 Task: Open Card Card0000000331 in Board Board0000000083 in Workspace WS0000000028 in Trello. Add Member carxxstreet791@gmail.com to Card Card0000000331 in Board Board0000000083 in Workspace WS0000000028 in Trello. Add Orange Label titled Label0000000331 to Card Card0000000331 in Board Board0000000083 in Workspace WS0000000028 in Trello. Add Checklist CL0000000331 to Card Card0000000331 in Board Board0000000083 in Workspace WS0000000028 in Trello. Add Dates with Start Date as Oct 01 2023 and Due Date as Oct 31 2023 to Card Card0000000331 in Board Board0000000083 in Workspace WS0000000028 in Trello
Action: Mouse moved to (413, 497)
Screenshot: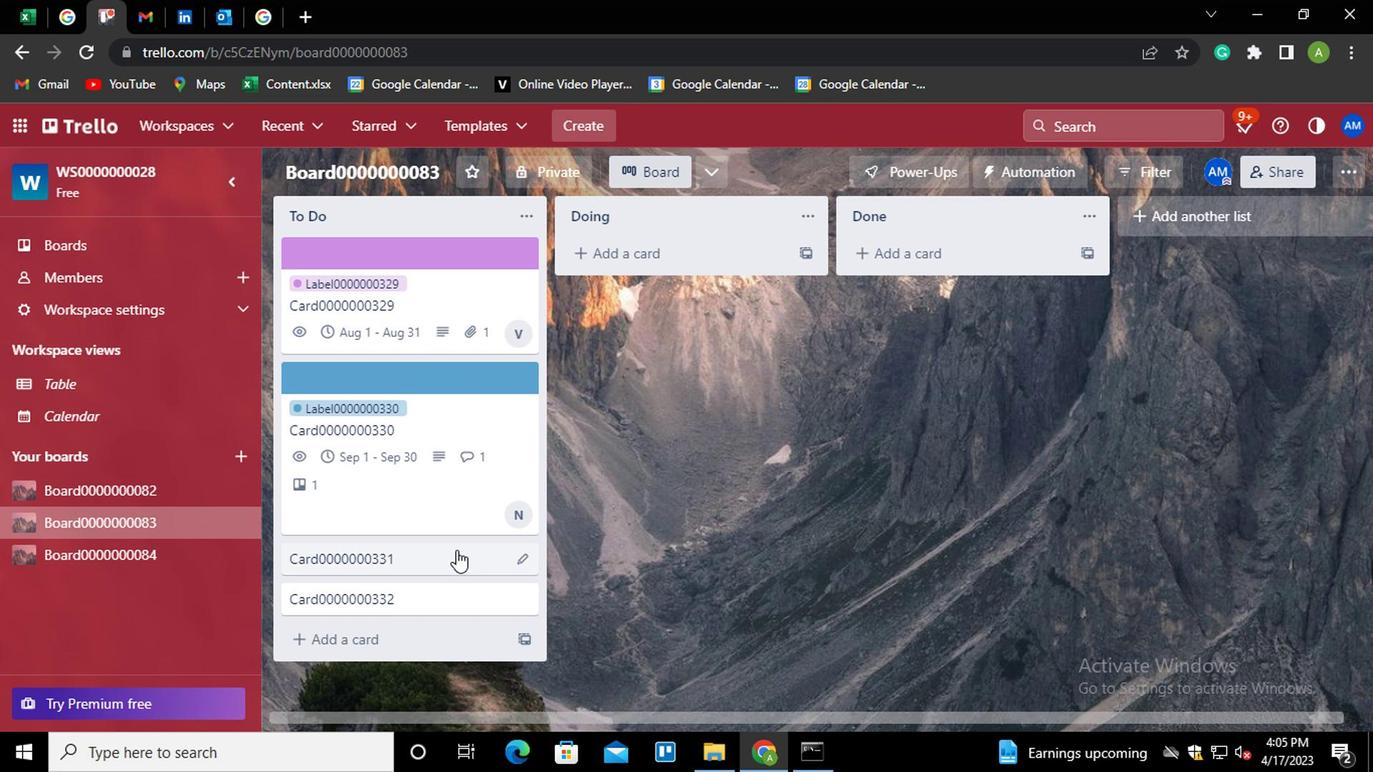 
Action: Mouse pressed left at (413, 497)
Screenshot: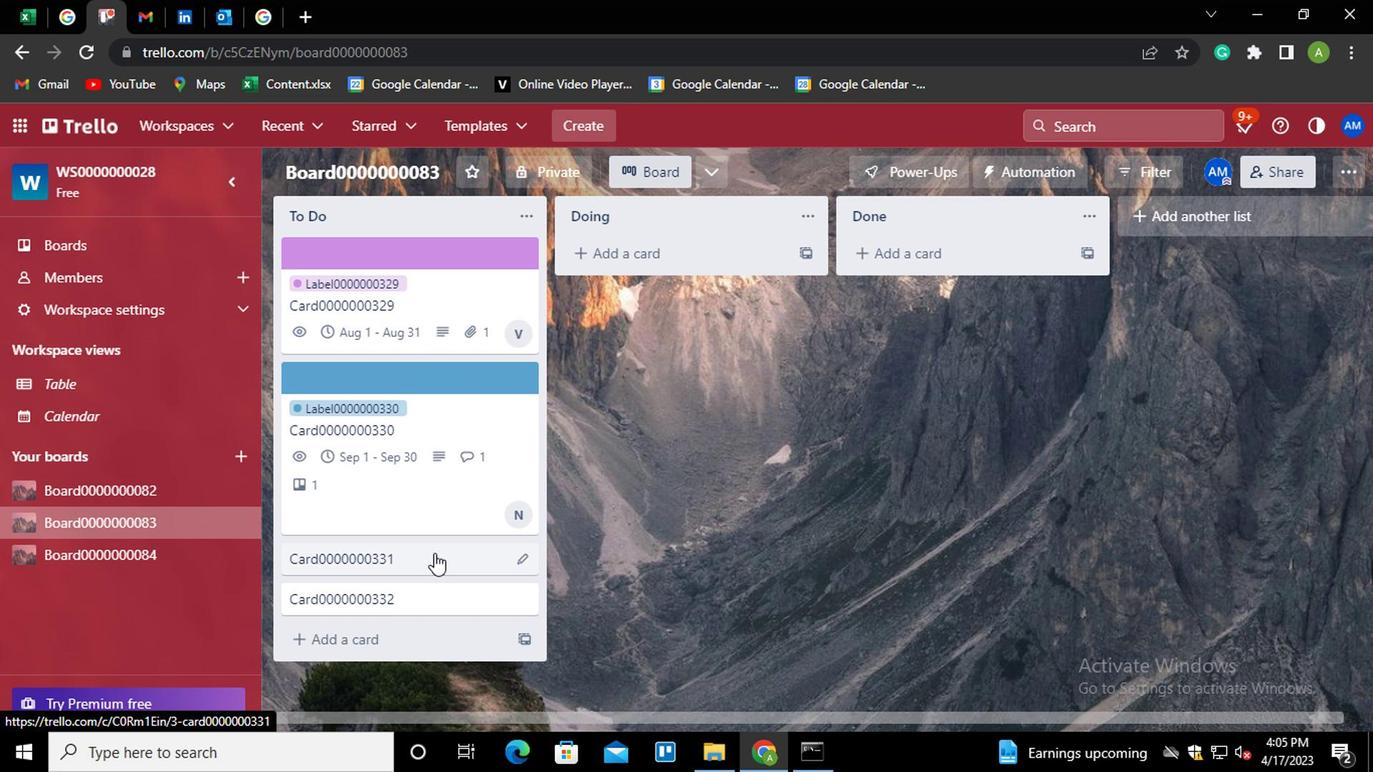 
Action: Mouse moved to (754, 309)
Screenshot: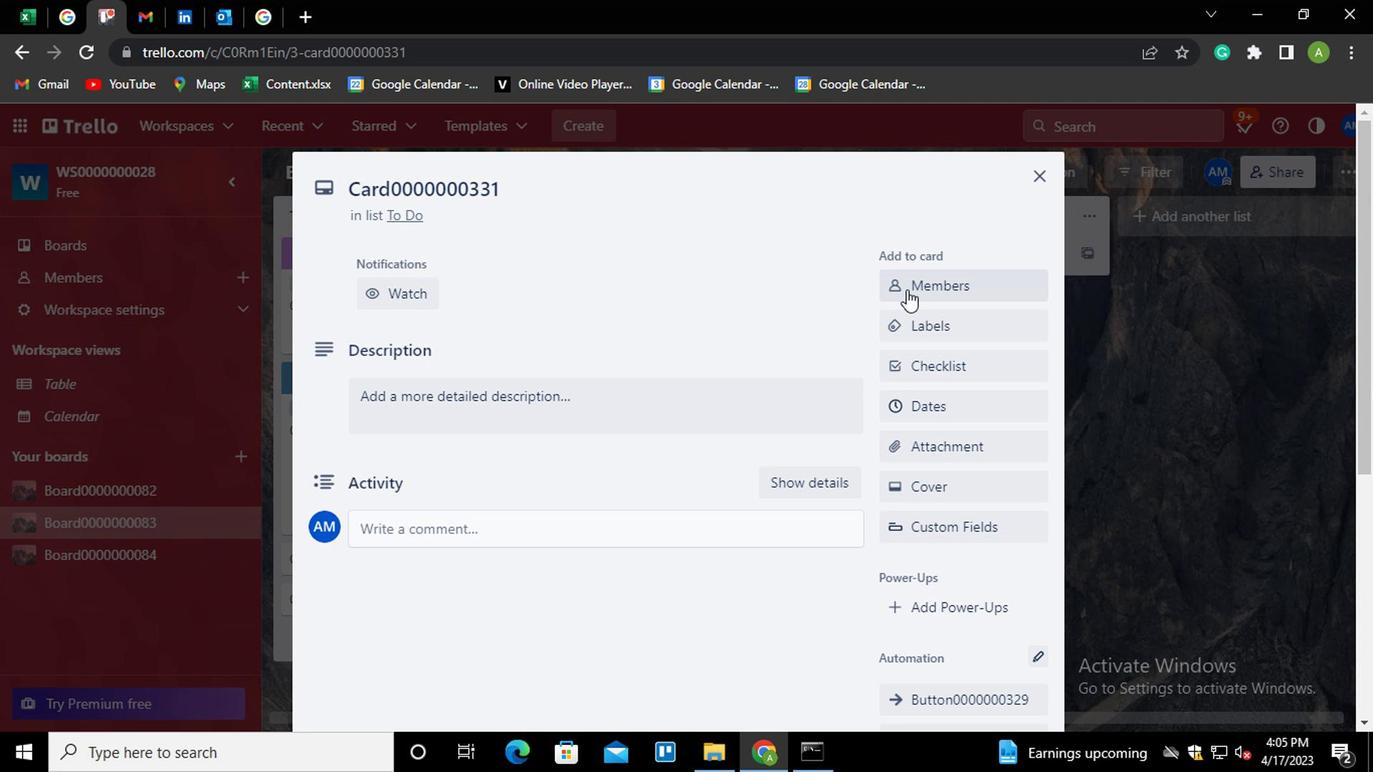 
Action: Mouse pressed left at (754, 309)
Screenshot: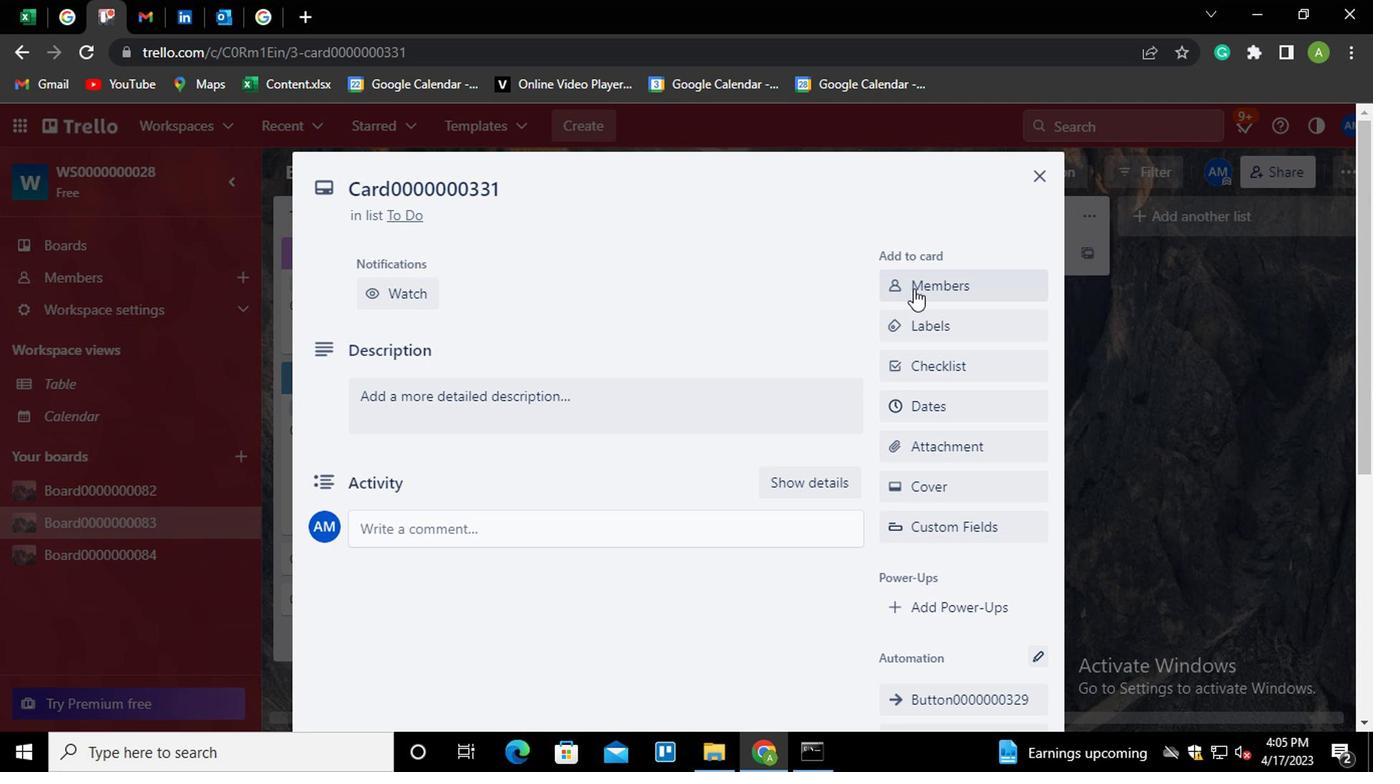 
Action: Mouse moved to (773, 367)
Screenshot: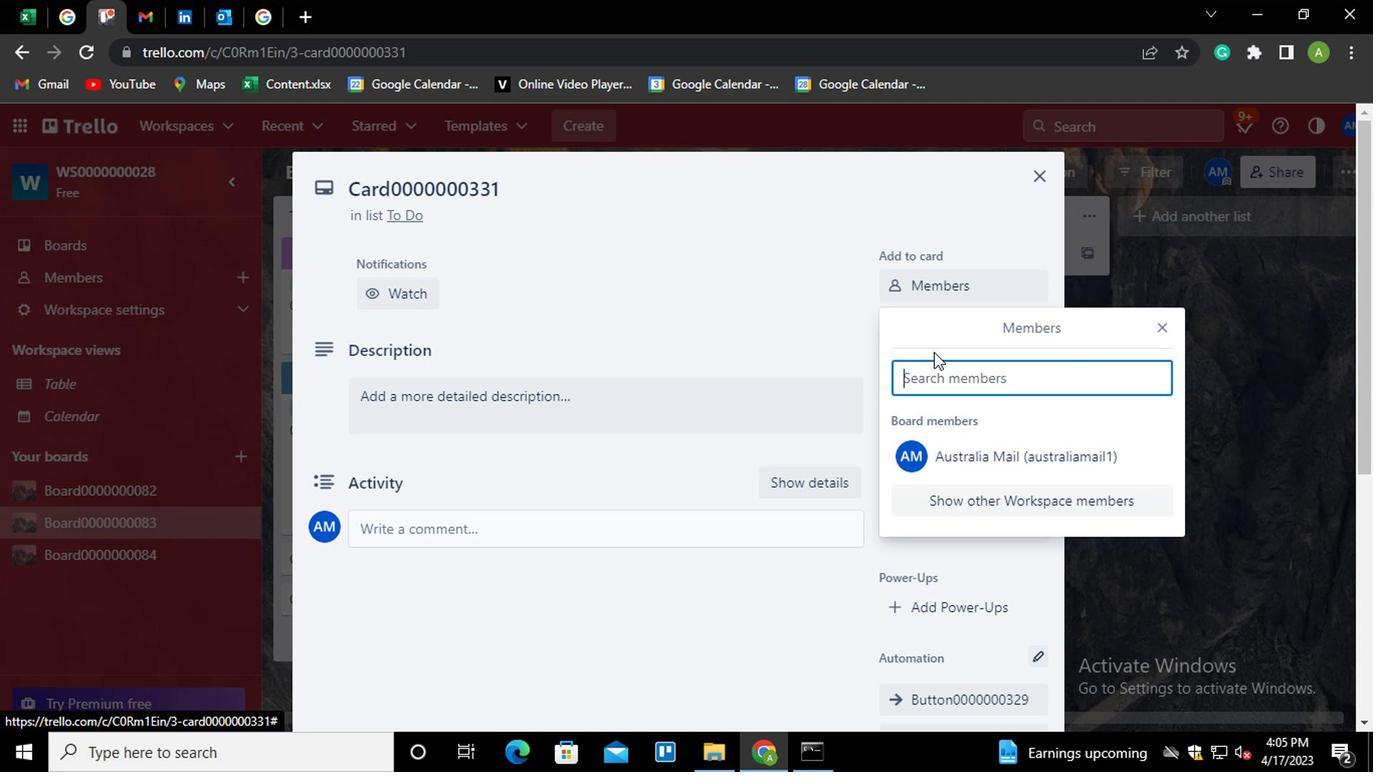 
Action: Mouse pressed left at (773, 367)
Screenshot: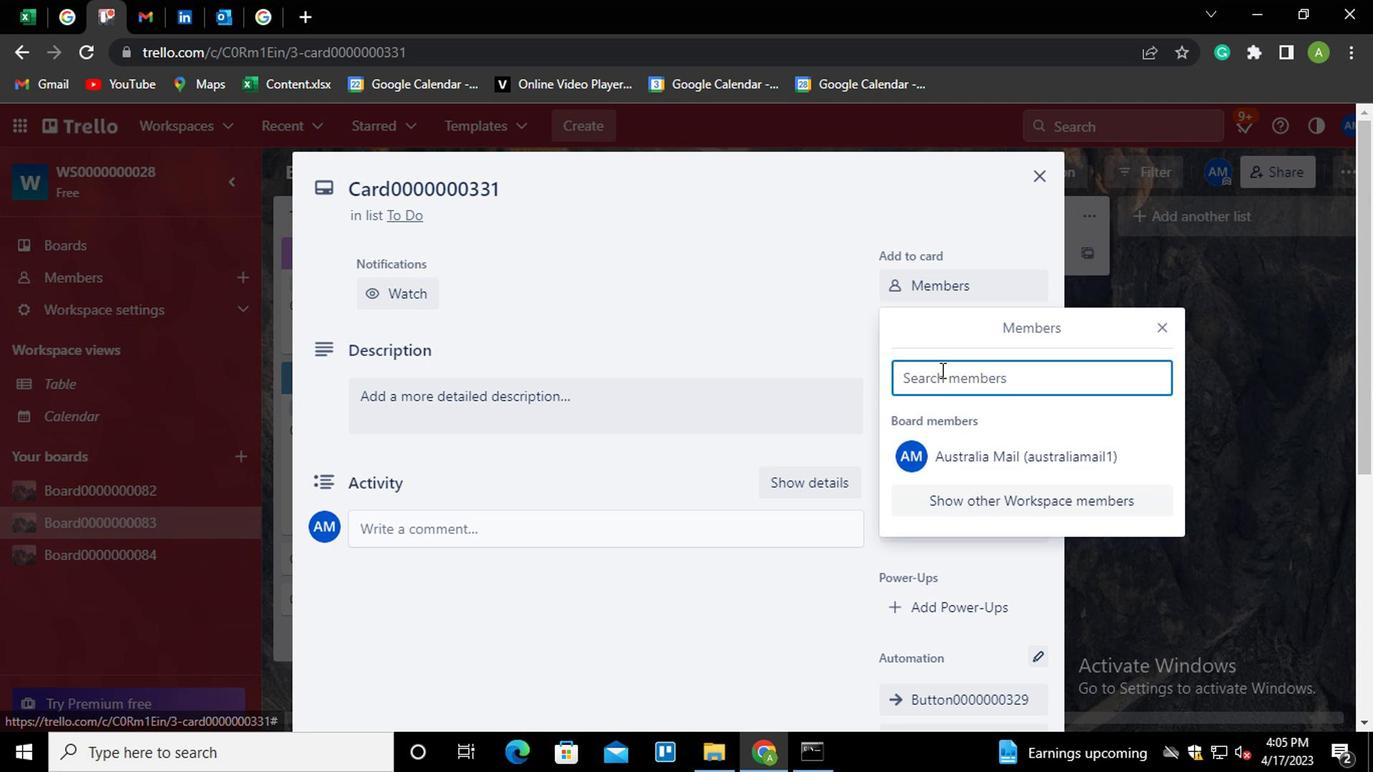 
Action: Key pressed cars<Key.backspace>xxstreet791<Key.shift><Key.shift><Key.shift>@GMAIL.COM
Screenshot: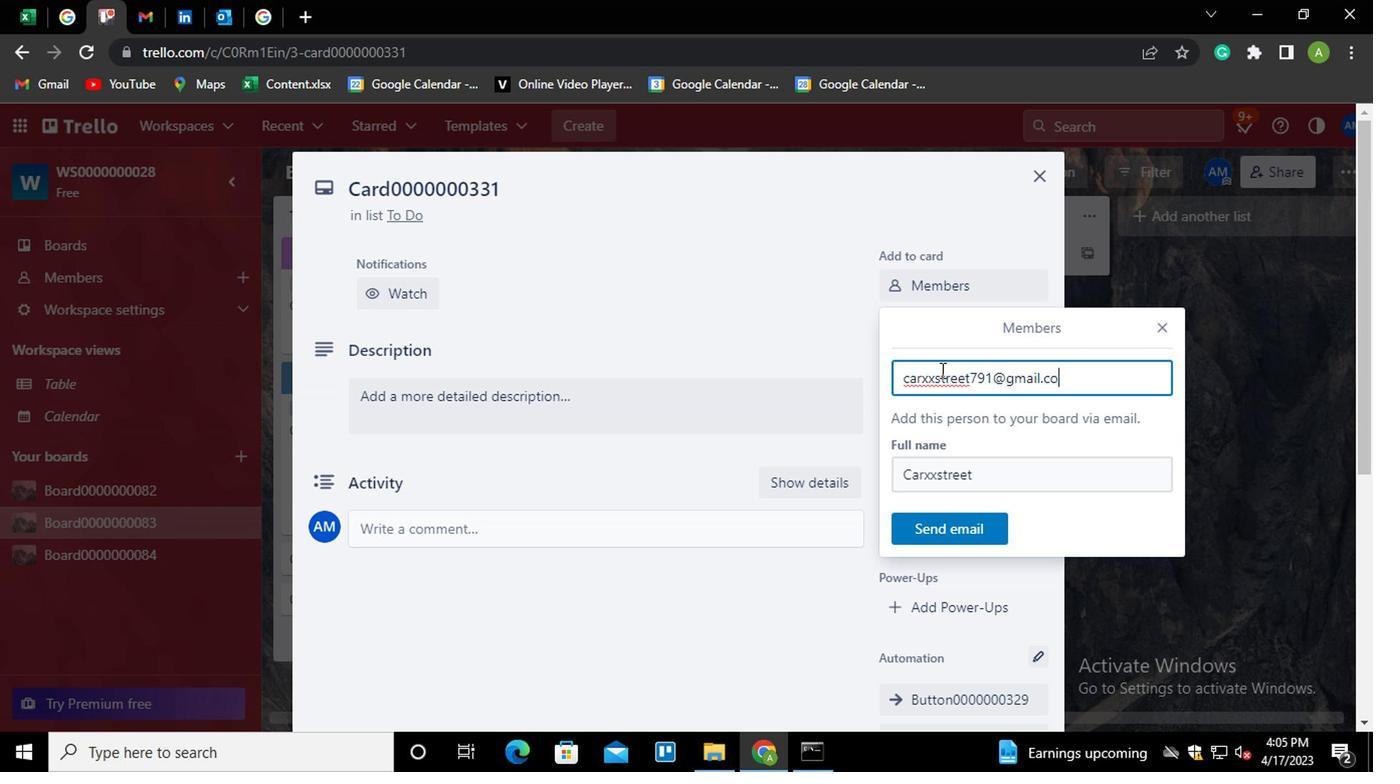 
Action: Mouse moved to (798, 479)
Screenshot: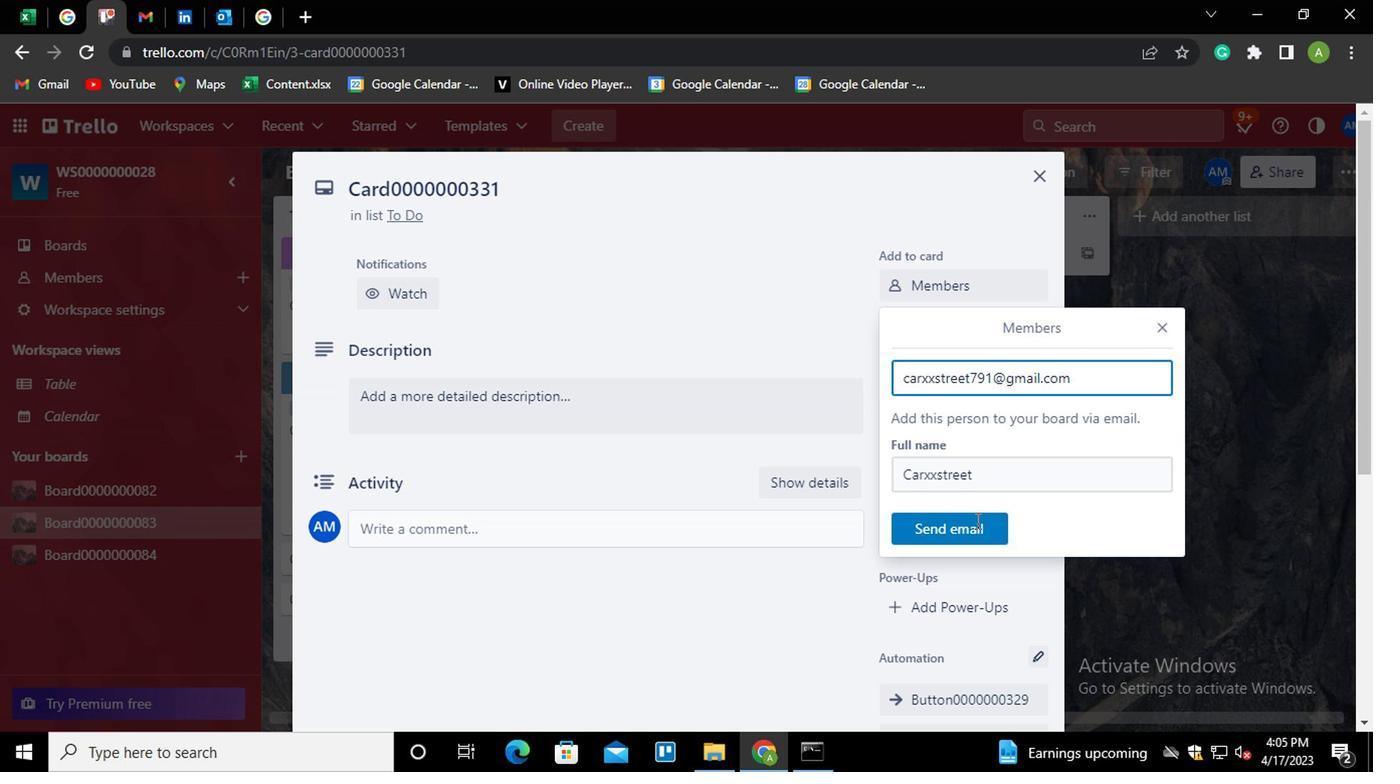 
Action: Mouse pressed left at (798, 479)
Screenshot: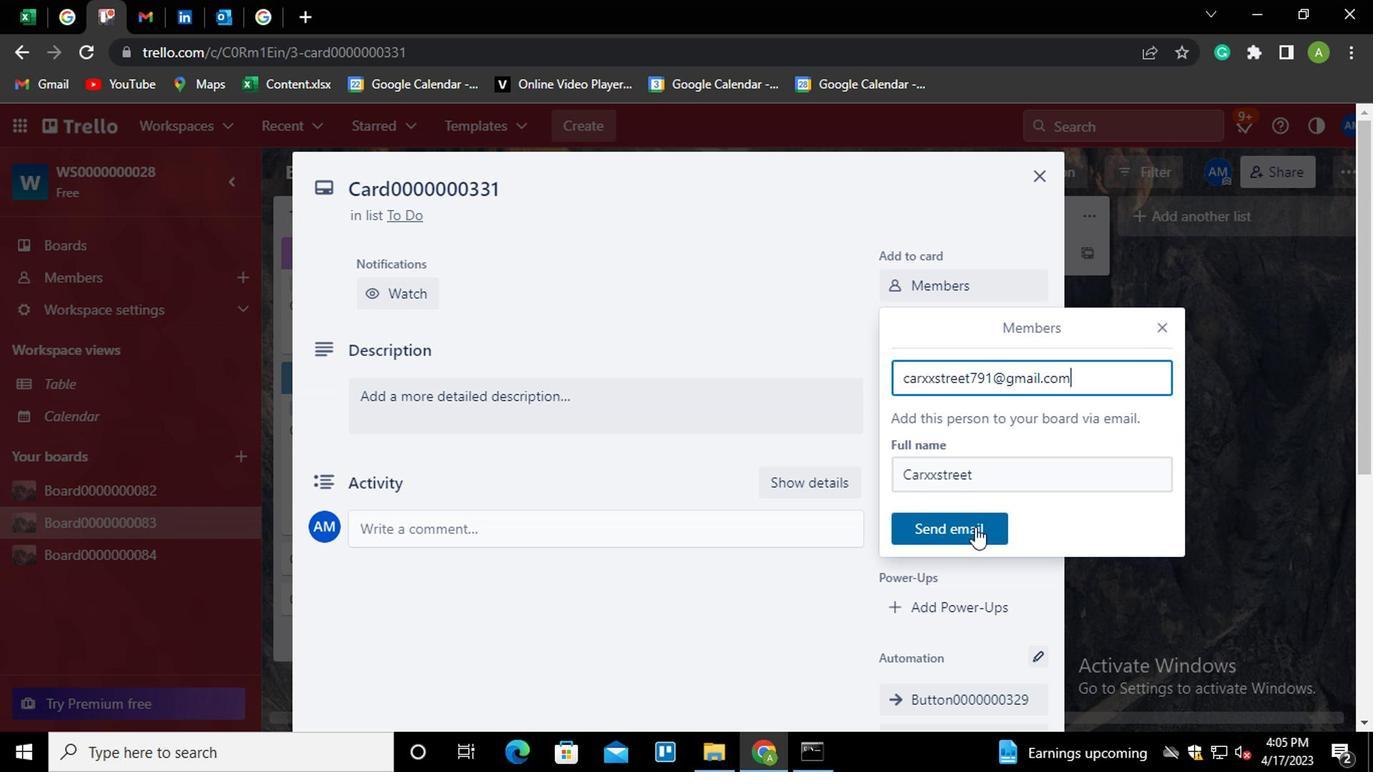 
Action: Mouse moved to (777, 334)
Screenshot: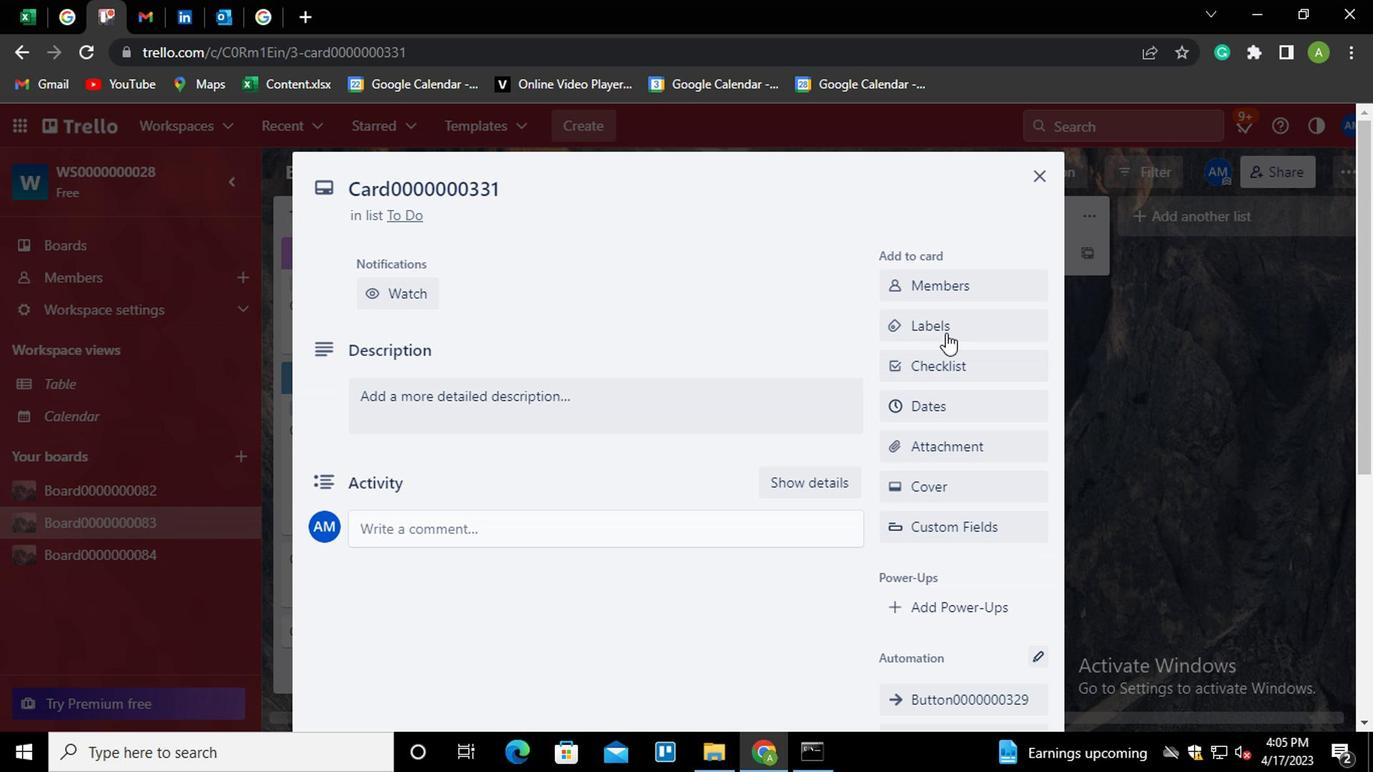 
Action: Mouse pressed left at (777, 334)
Screenshot: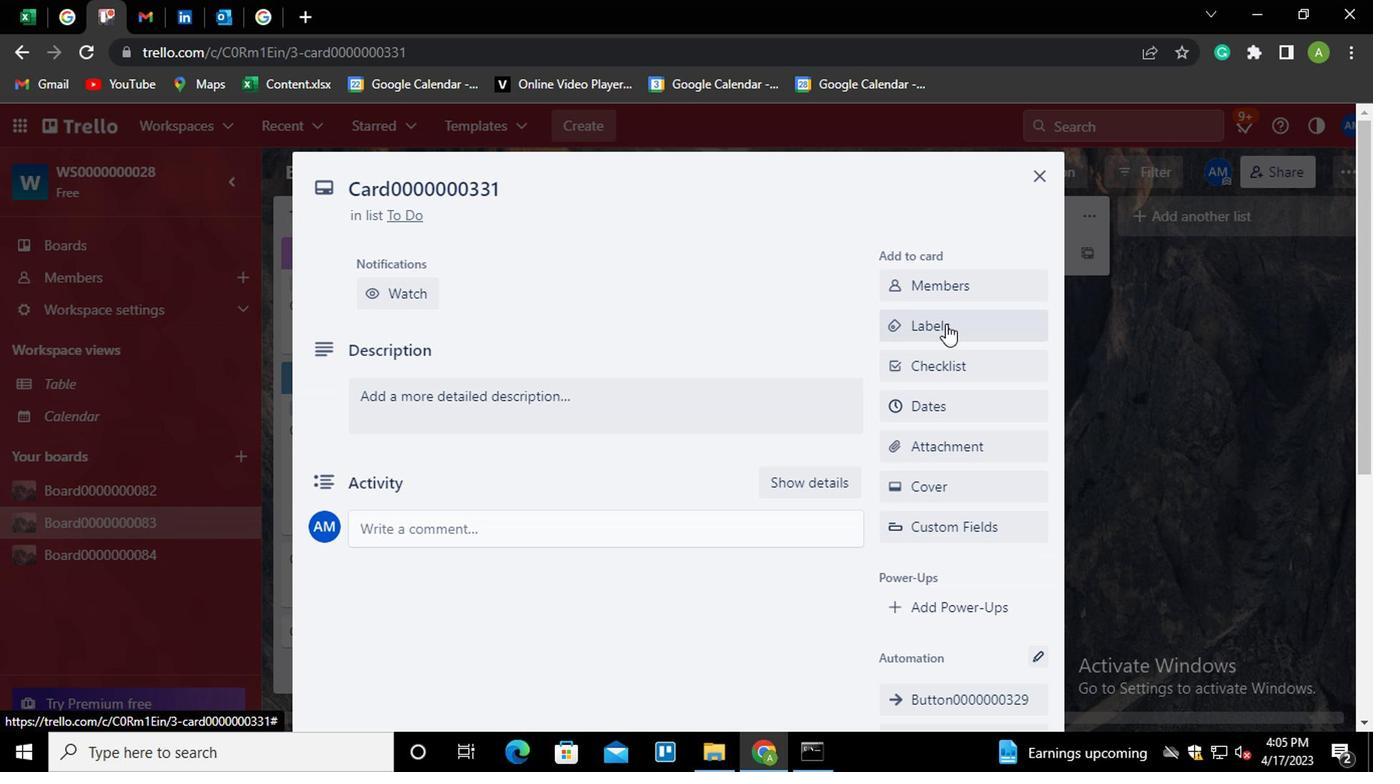 
Action: Mouse moved to (749, 359)
Screenshot: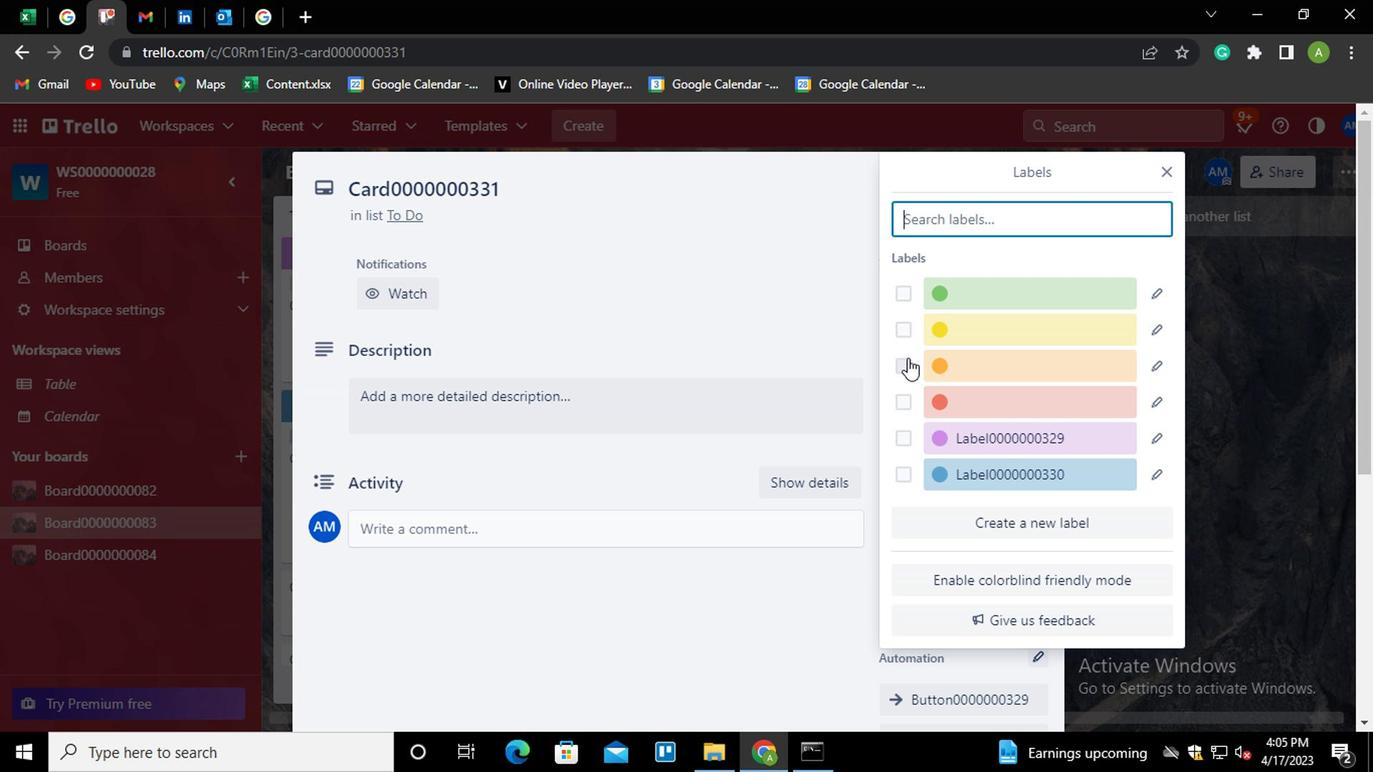 
Action: Mouse pressed left at (749, 359)
Screenshot: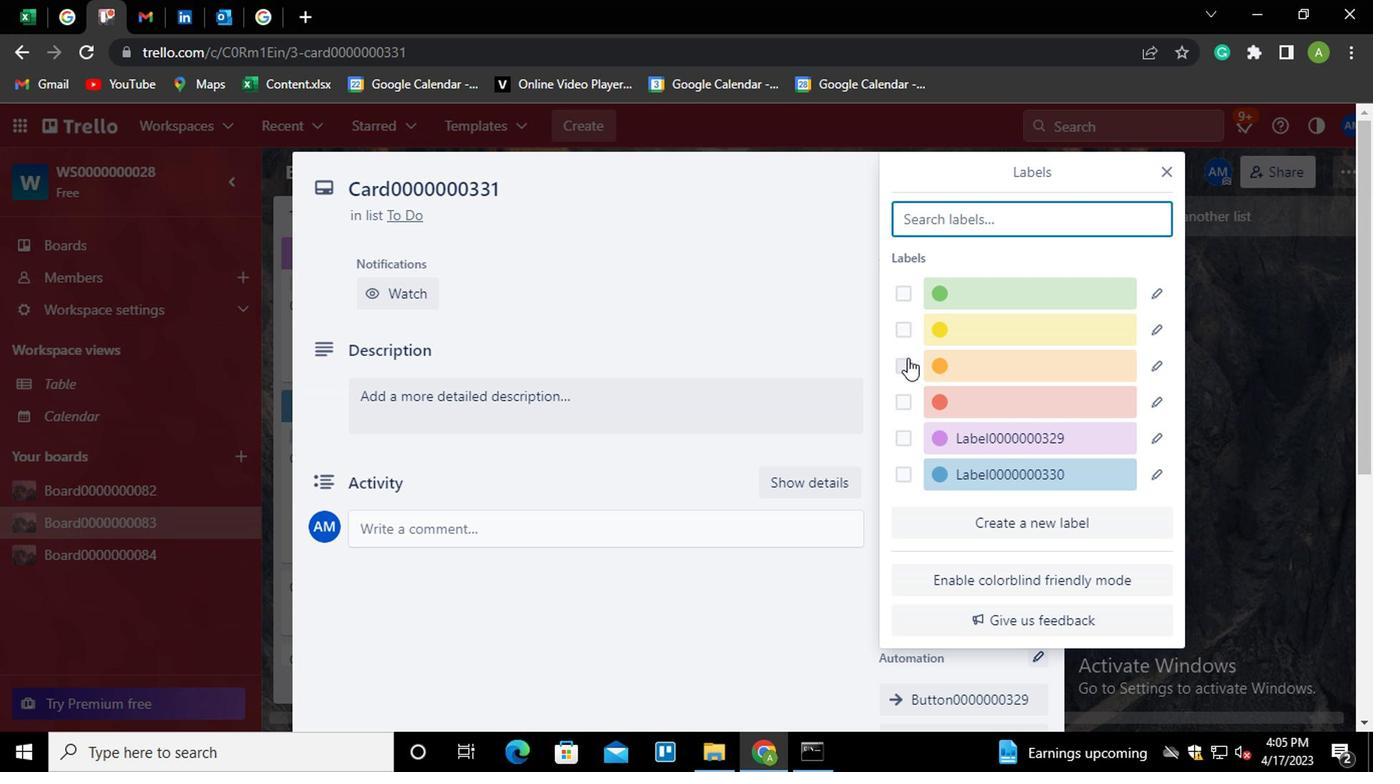 
Action: Mouse moved to (925, 364)
Screenshot: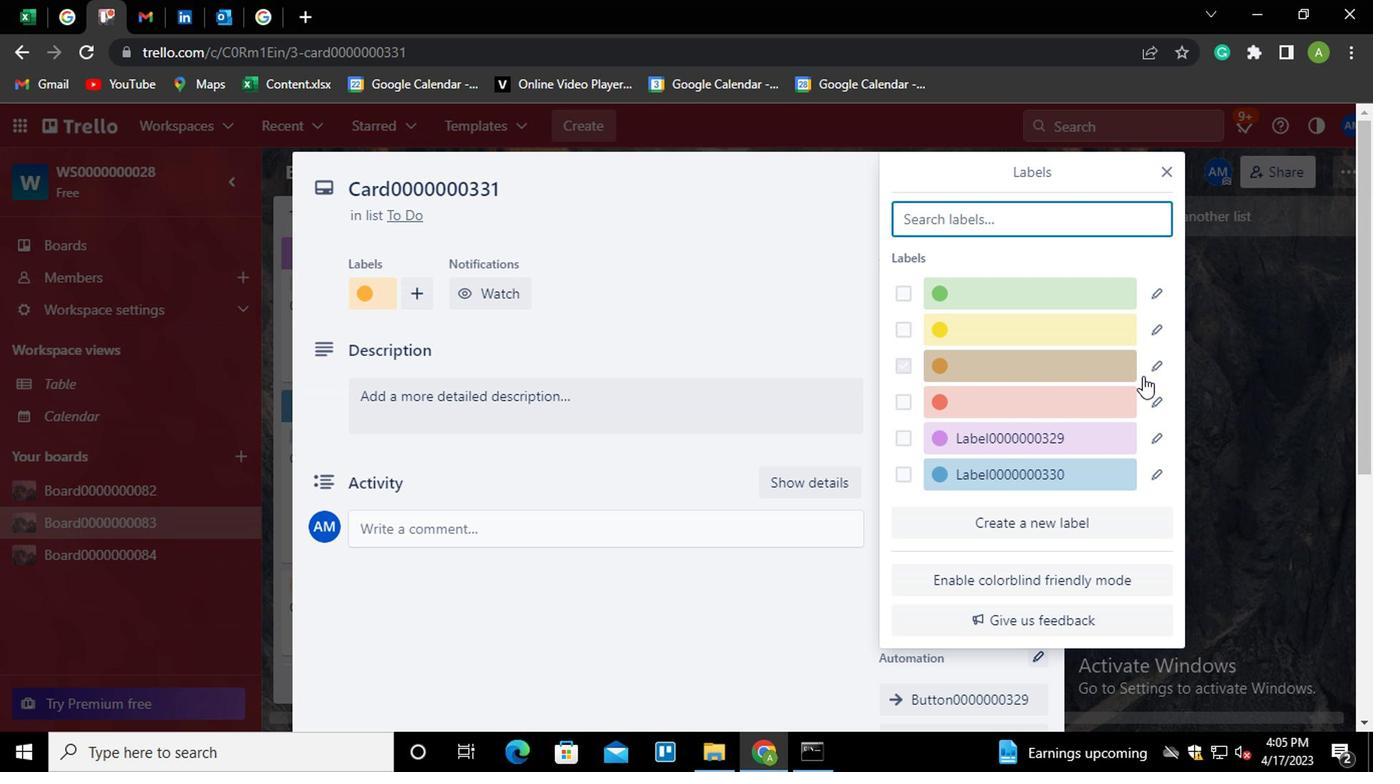 
Action: Mouse pressed left at (925, 364)
Screenshot: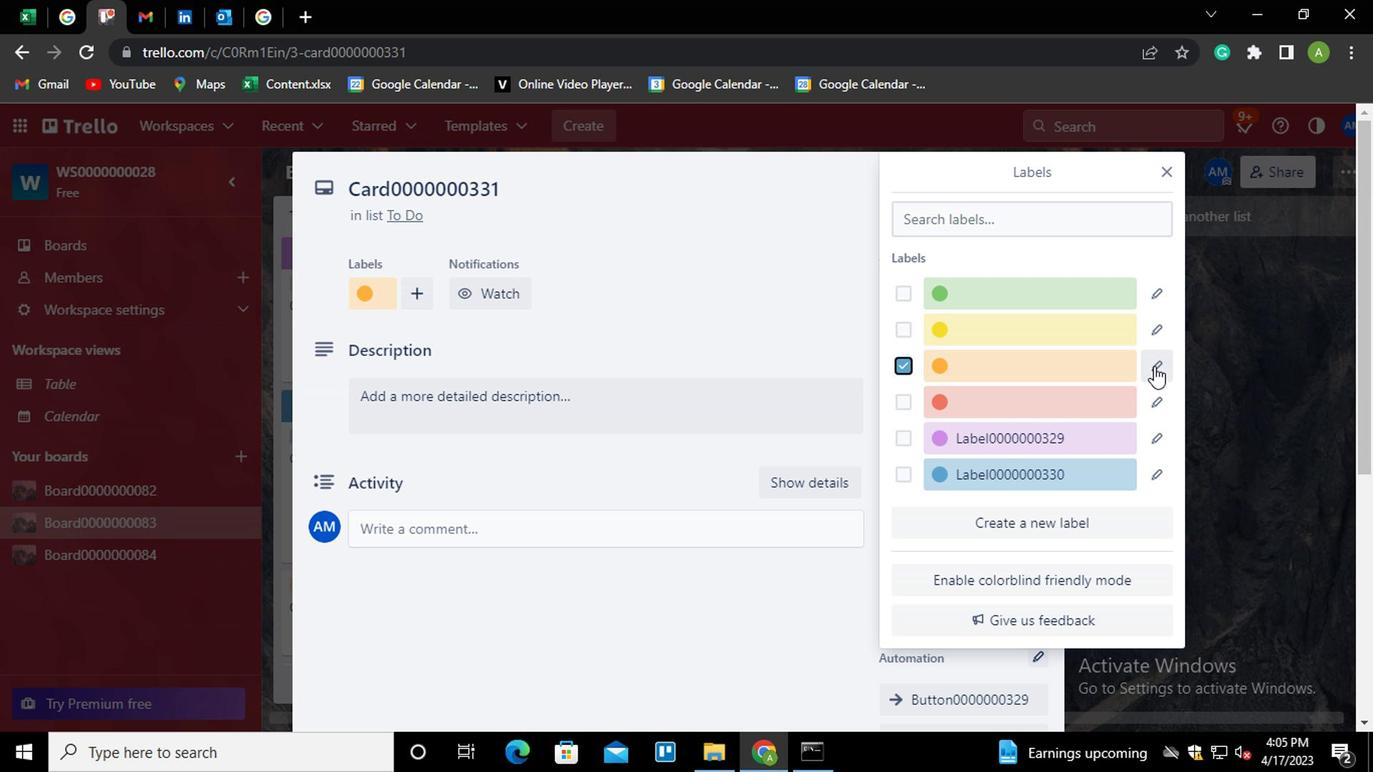 
Action: Mouse moved to (837, 359)
Screenshot: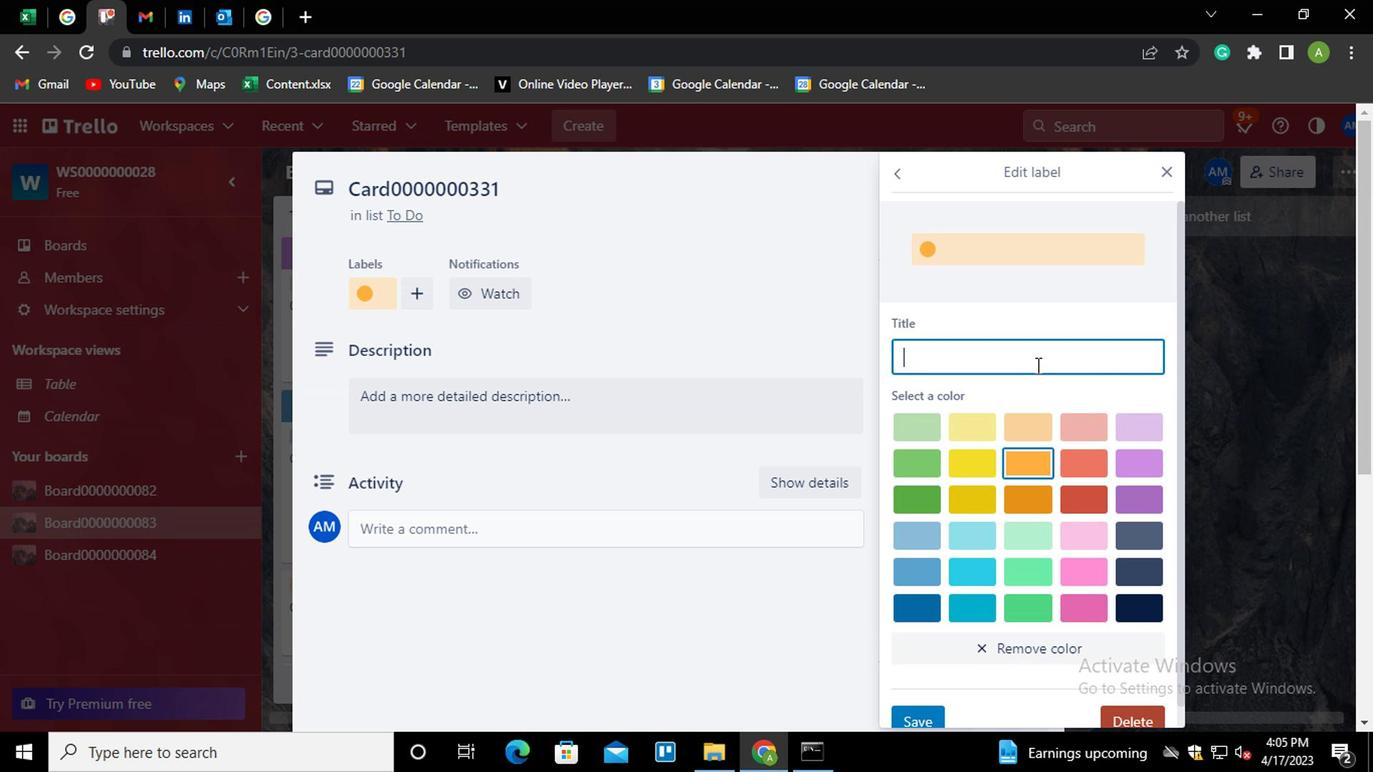 
Action: Mouse pressed left at (837, 359)
Screenshot: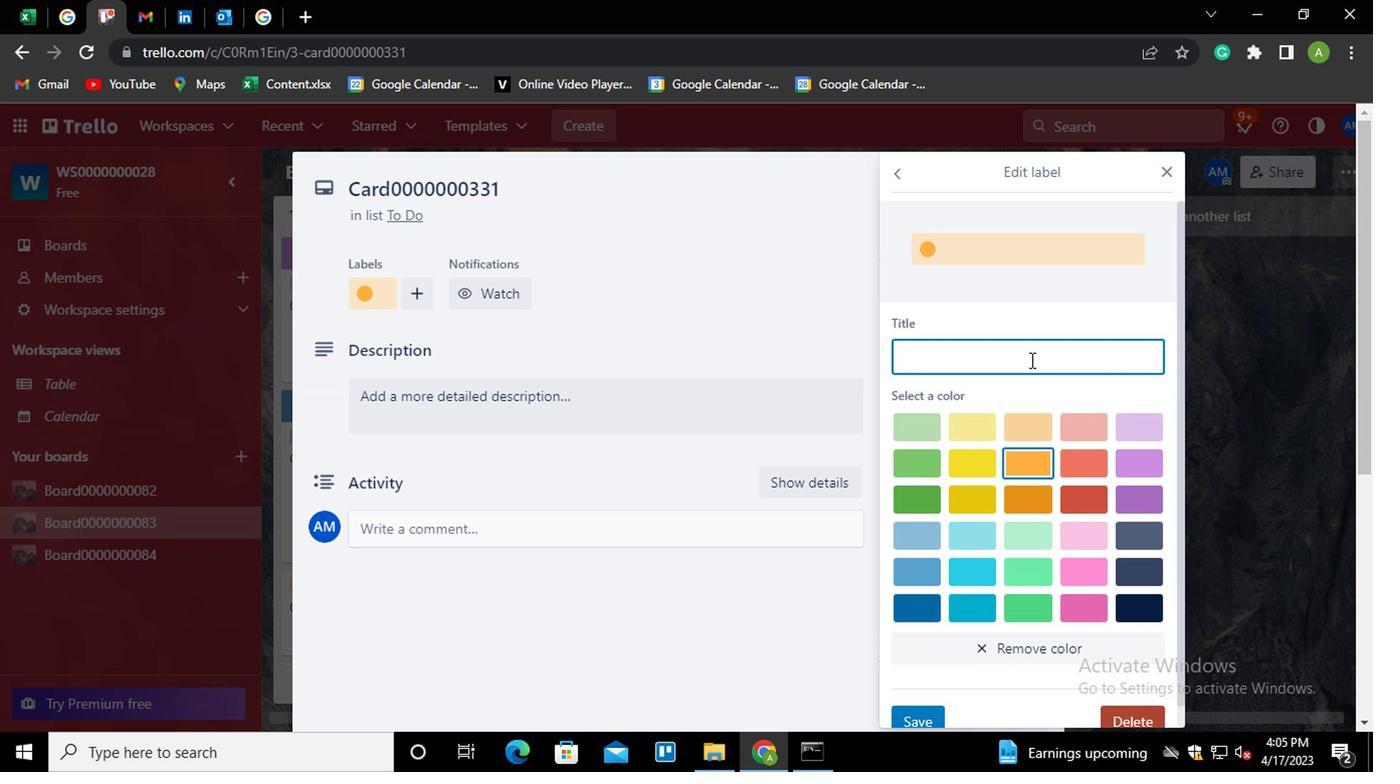 
Action: Key pressed <Key.shift>LABEL0000000331
Screenshot: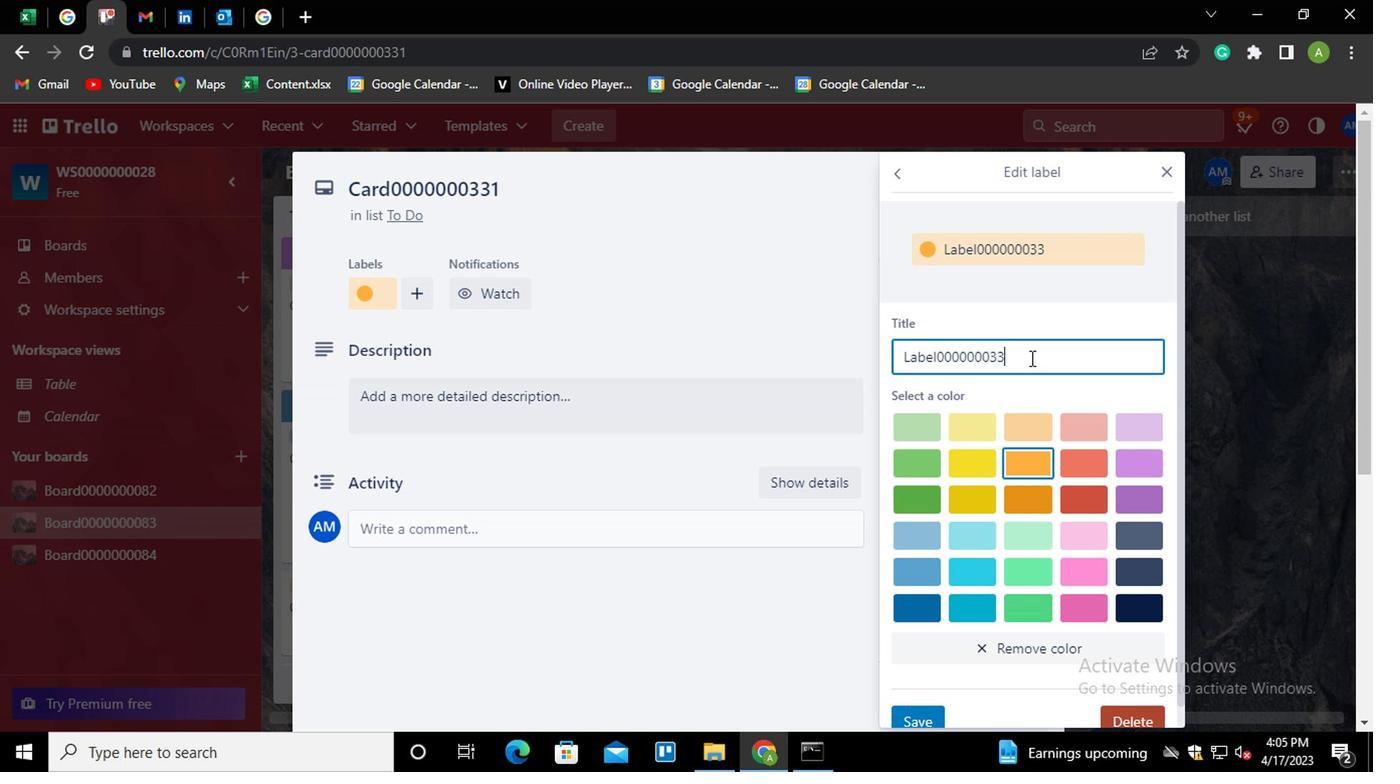 
Action: Mouse moved to (860, 376)
Screenshot: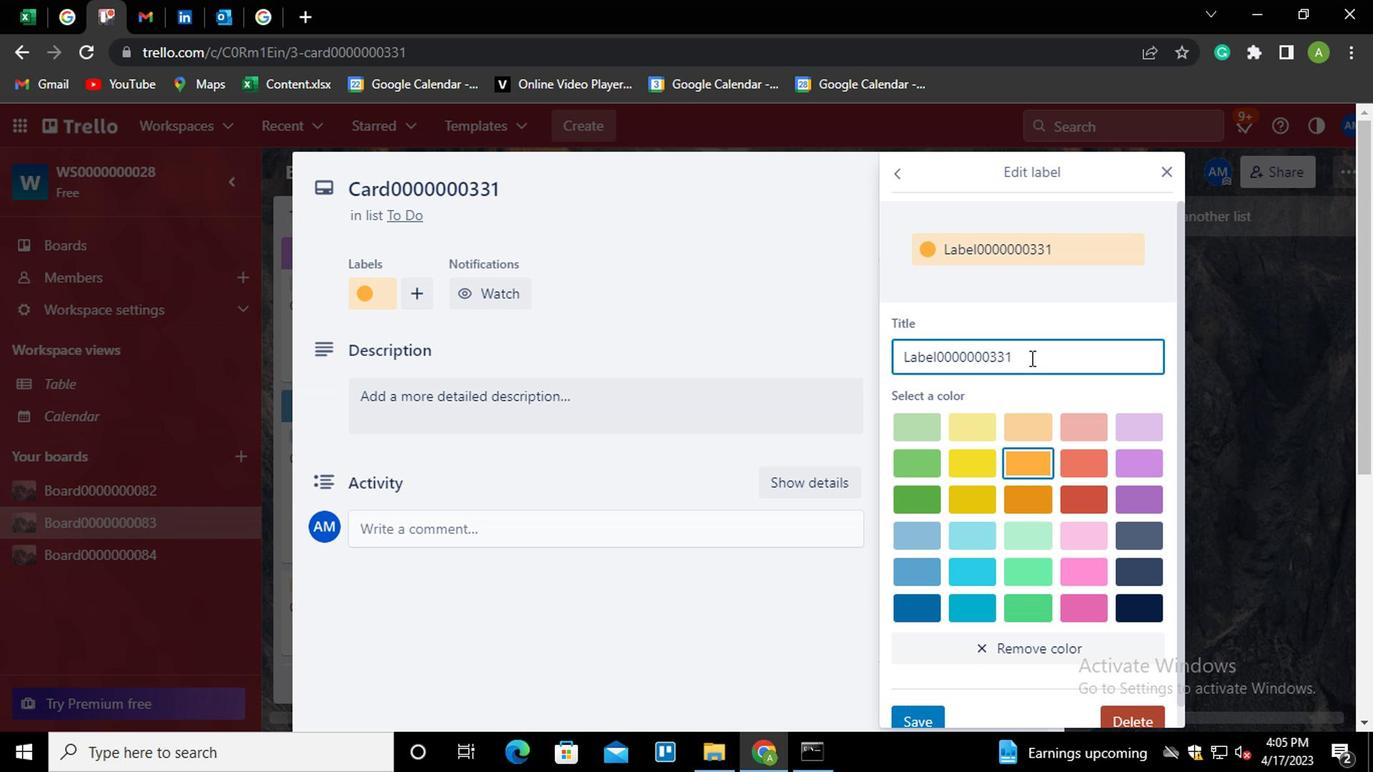 
Action: Mouse scrolled (860, 375) with delta (0, 0)
Screenshot: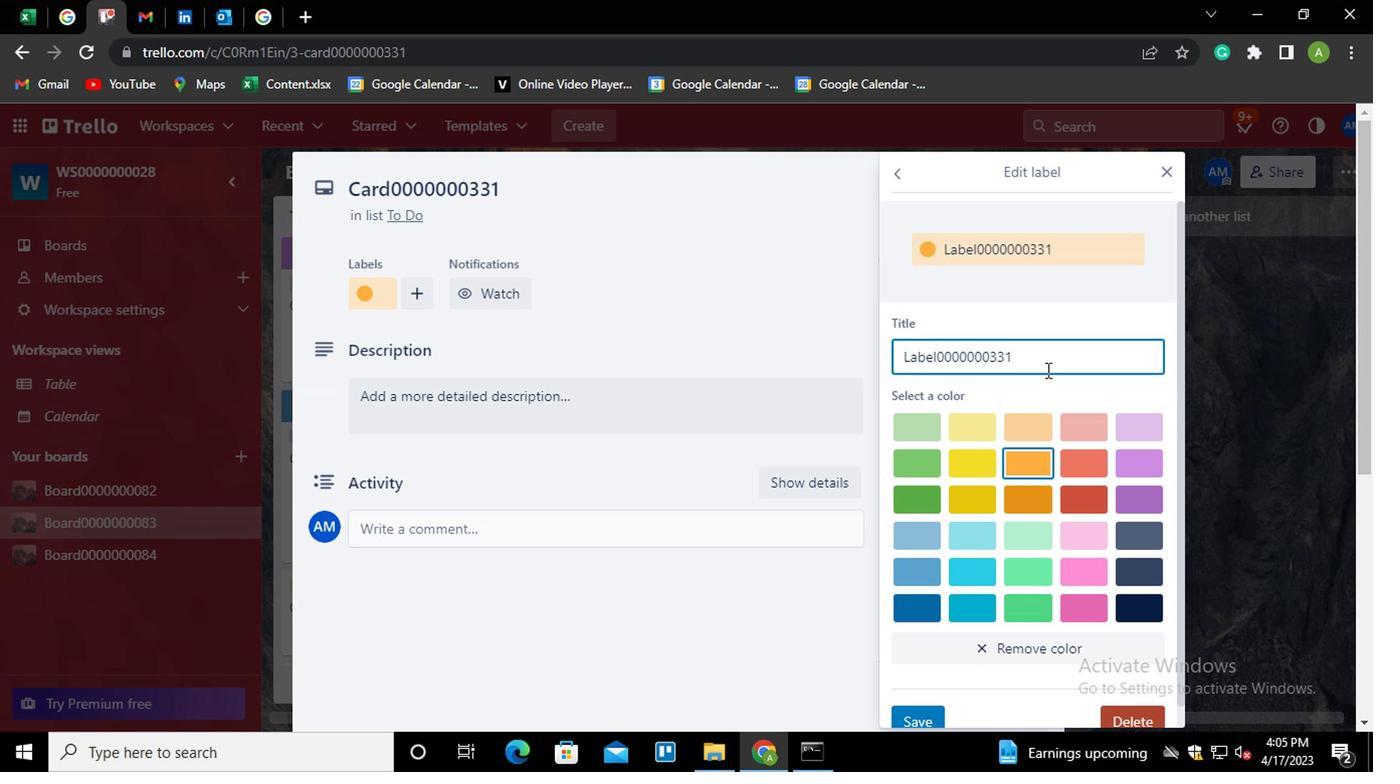 
Action: Mouse scrolled (860, 375) with delta (0, 0)
Screenshot: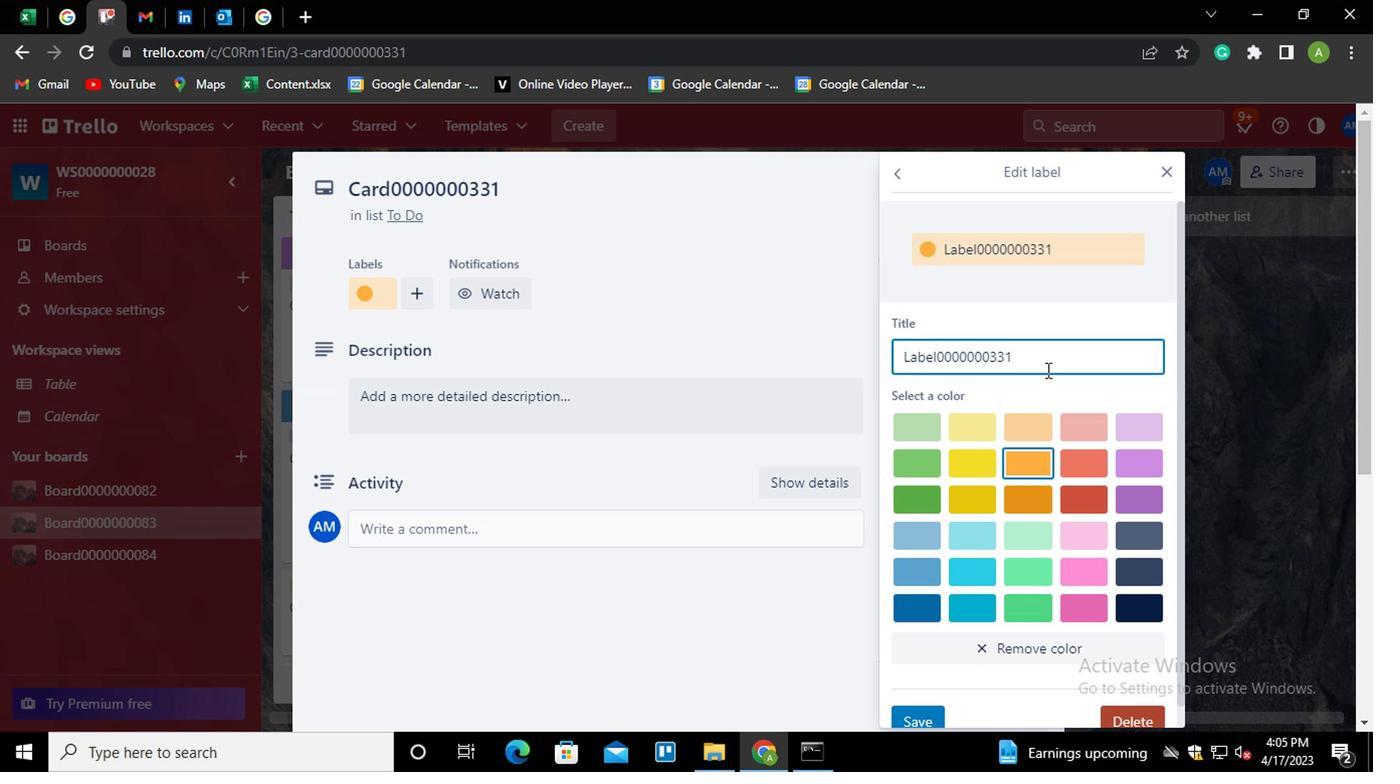 
Action: Mouse scrolled (860, 375) with delta (0, 0)
Screenshot: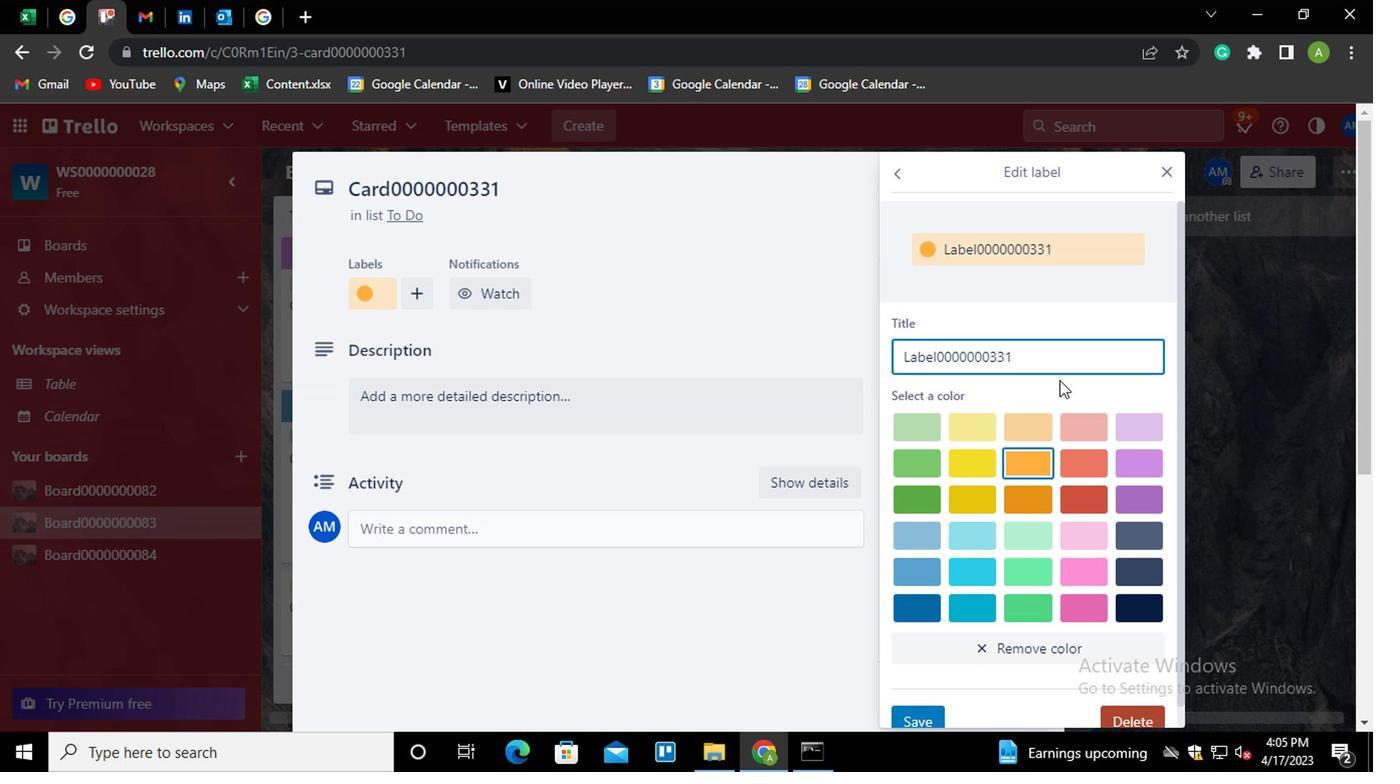 
Action: Mouse moved to (760, 604)
Screenshot: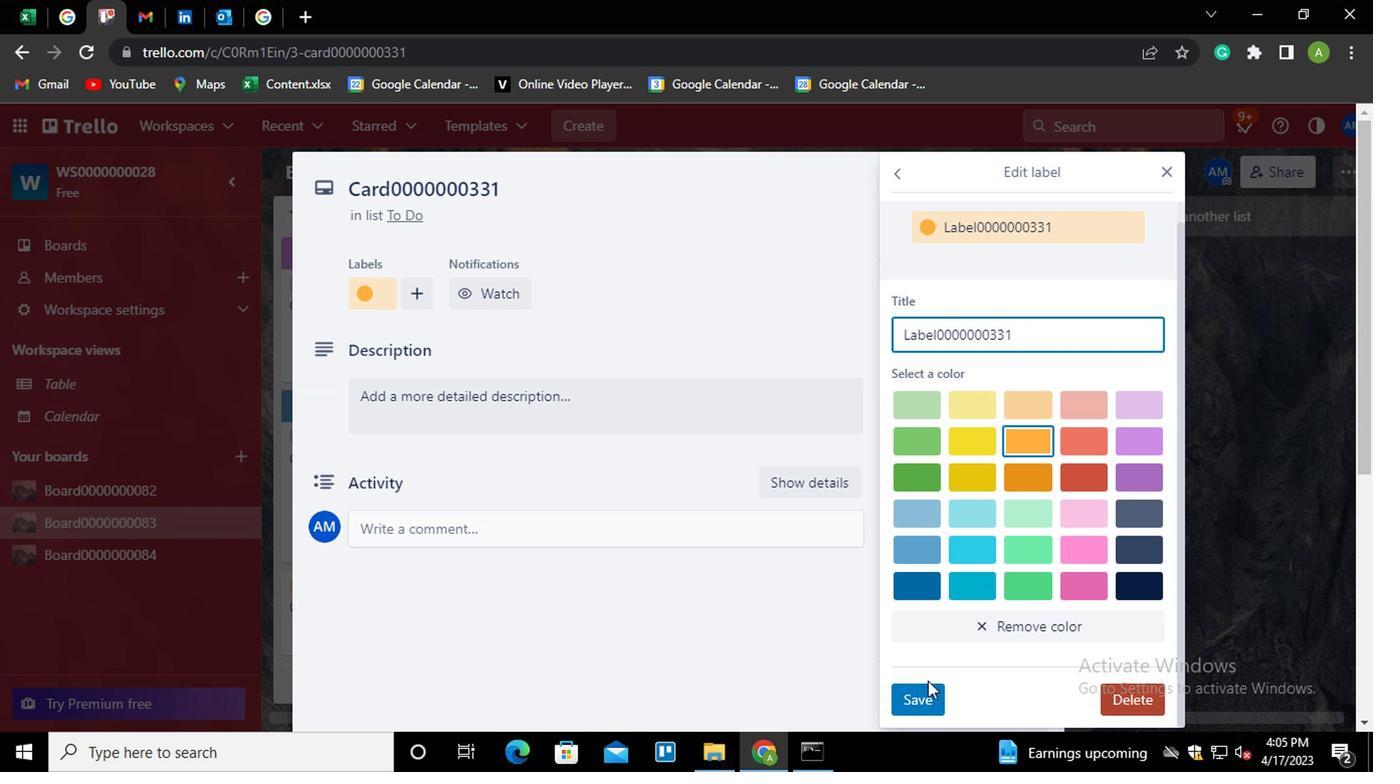 
Action: Mouse pressed left at (760, 604)
Screenshot: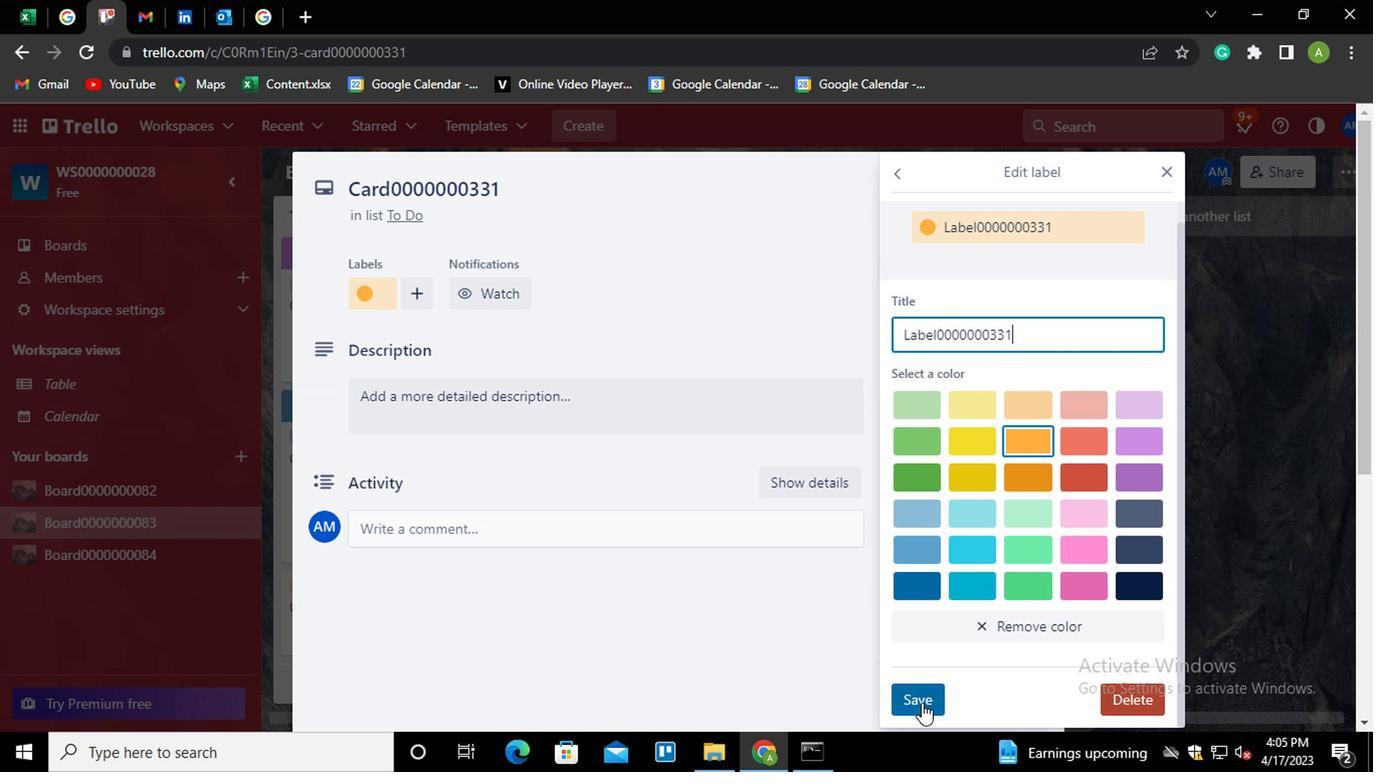 
Action: Mouse moved to (685, 321)
Screenshot: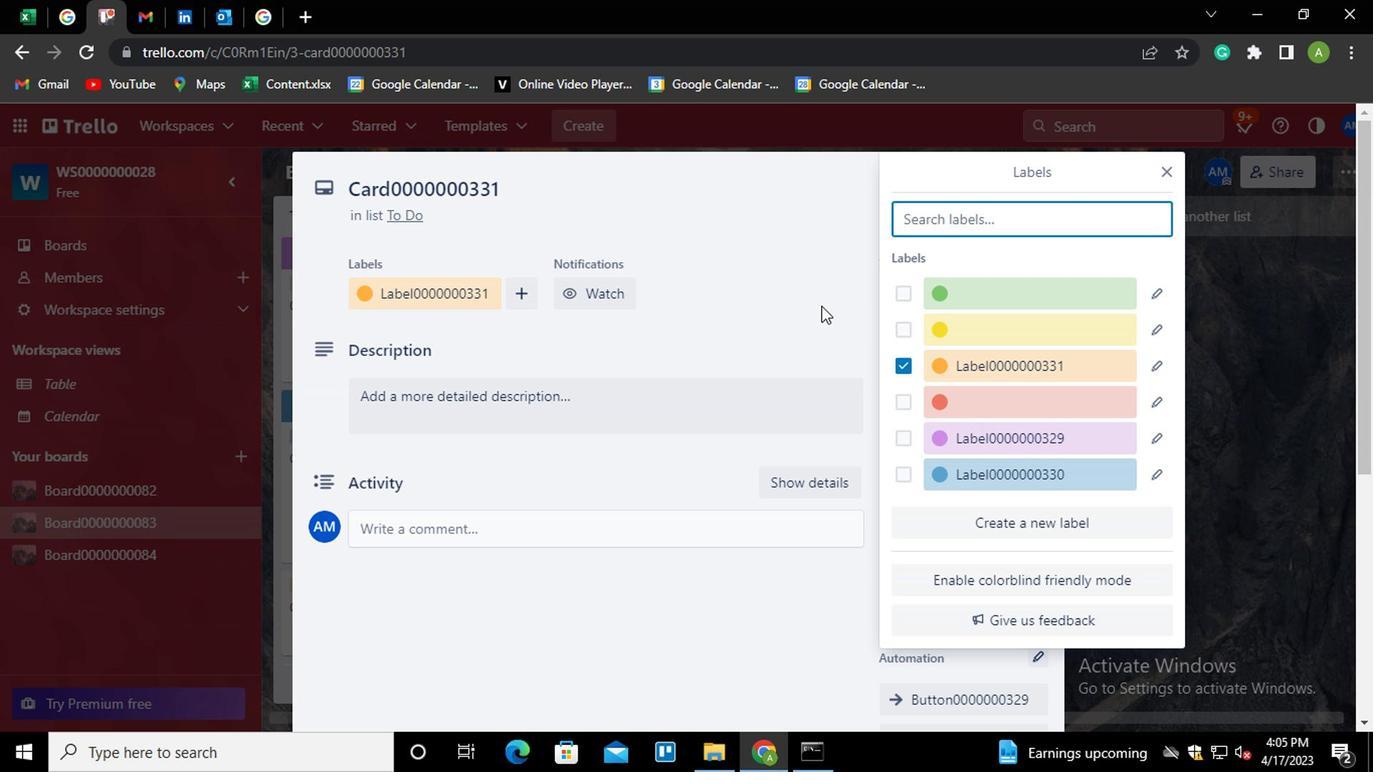 
Action: Mouse pressed left at (685, 321)
Screenshot: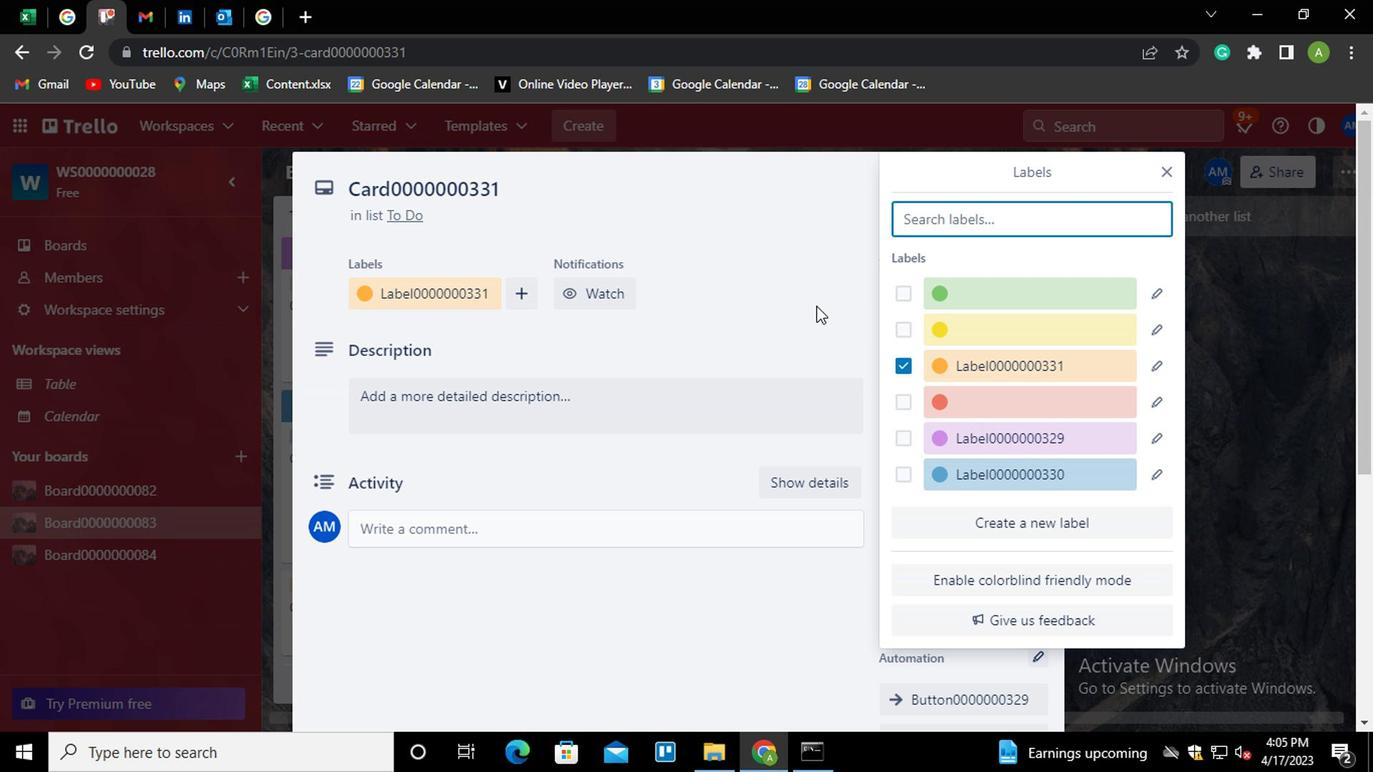 
Action: Mouse moved to (768, 366)
Screenshot: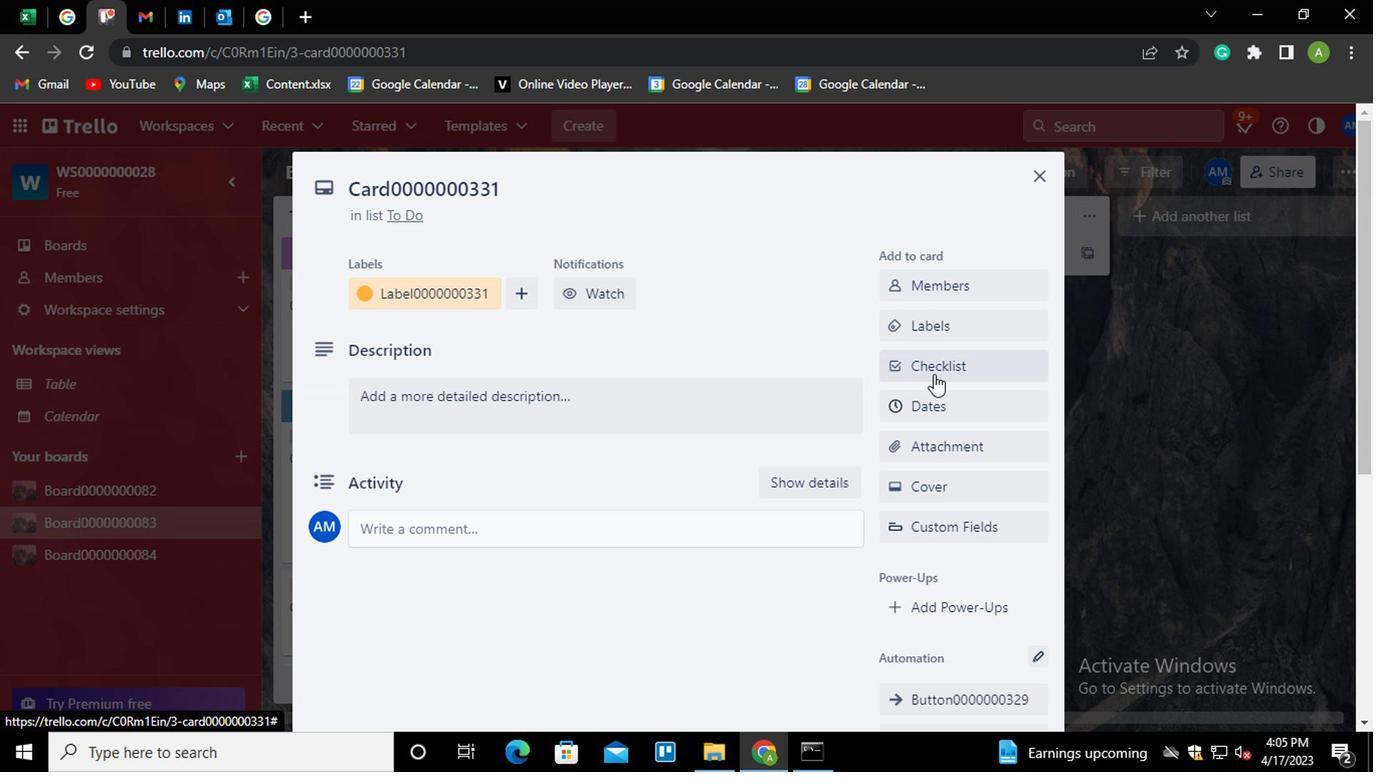 
Action: Mouse pressed left at (768, 366)
Screenshot: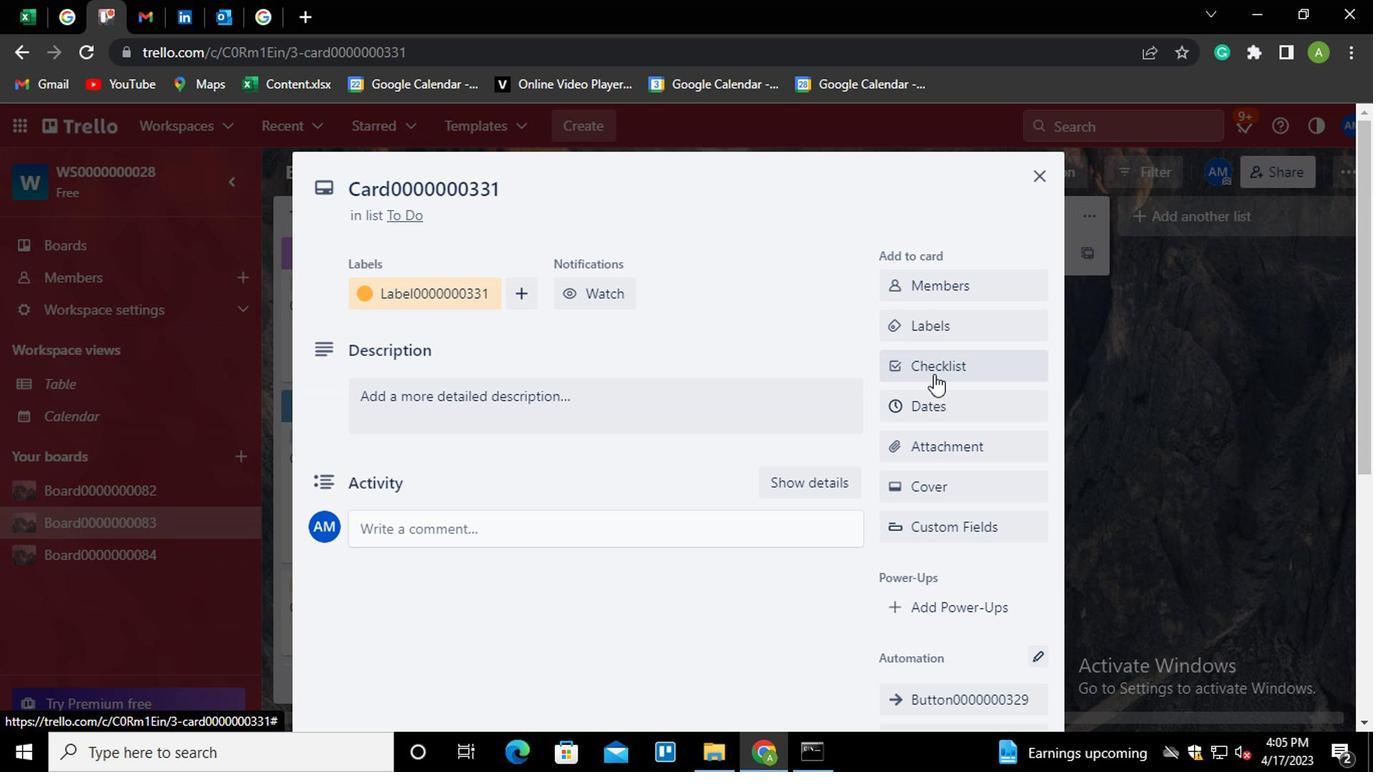 
Action: Mouse moved to (795, 422)
Screenshot: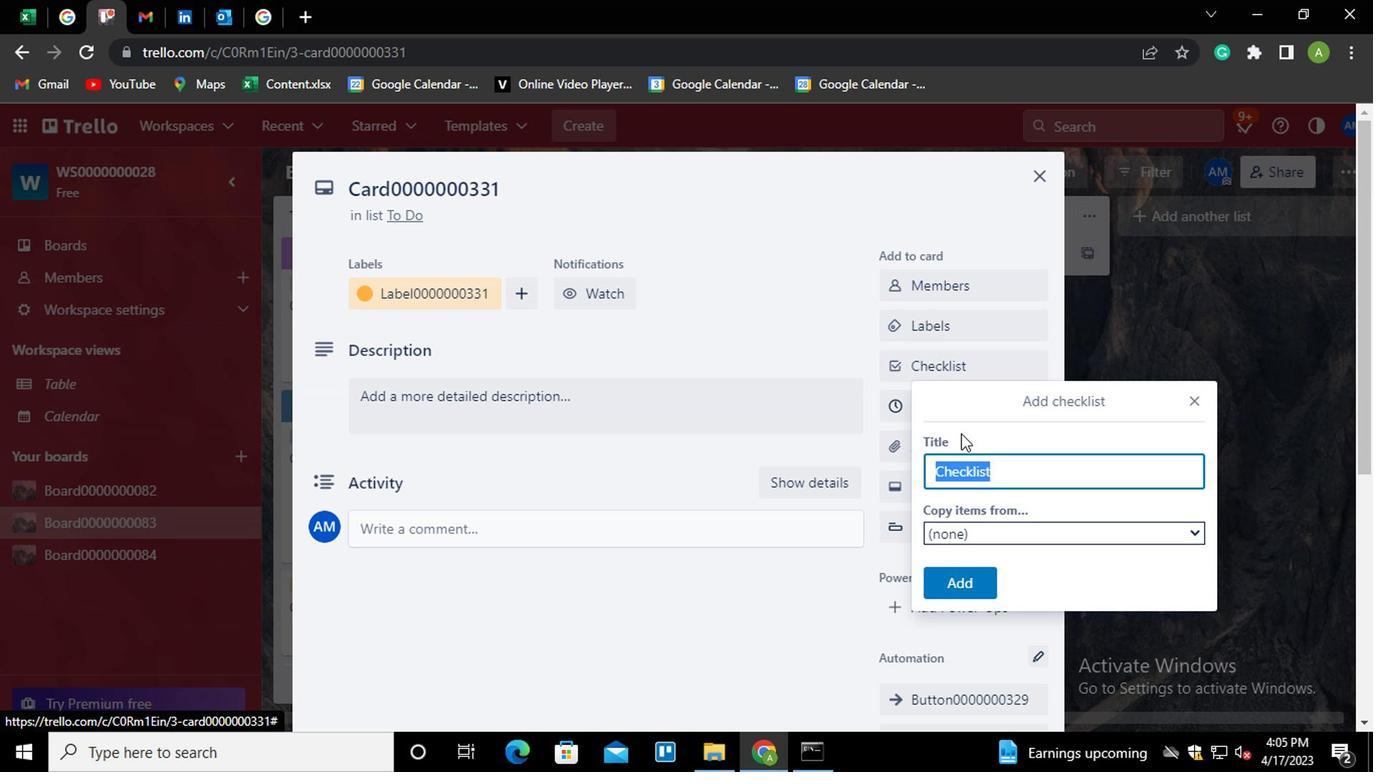 
Action: Key pressed <Key.shift>CL0000000331
Screenshot: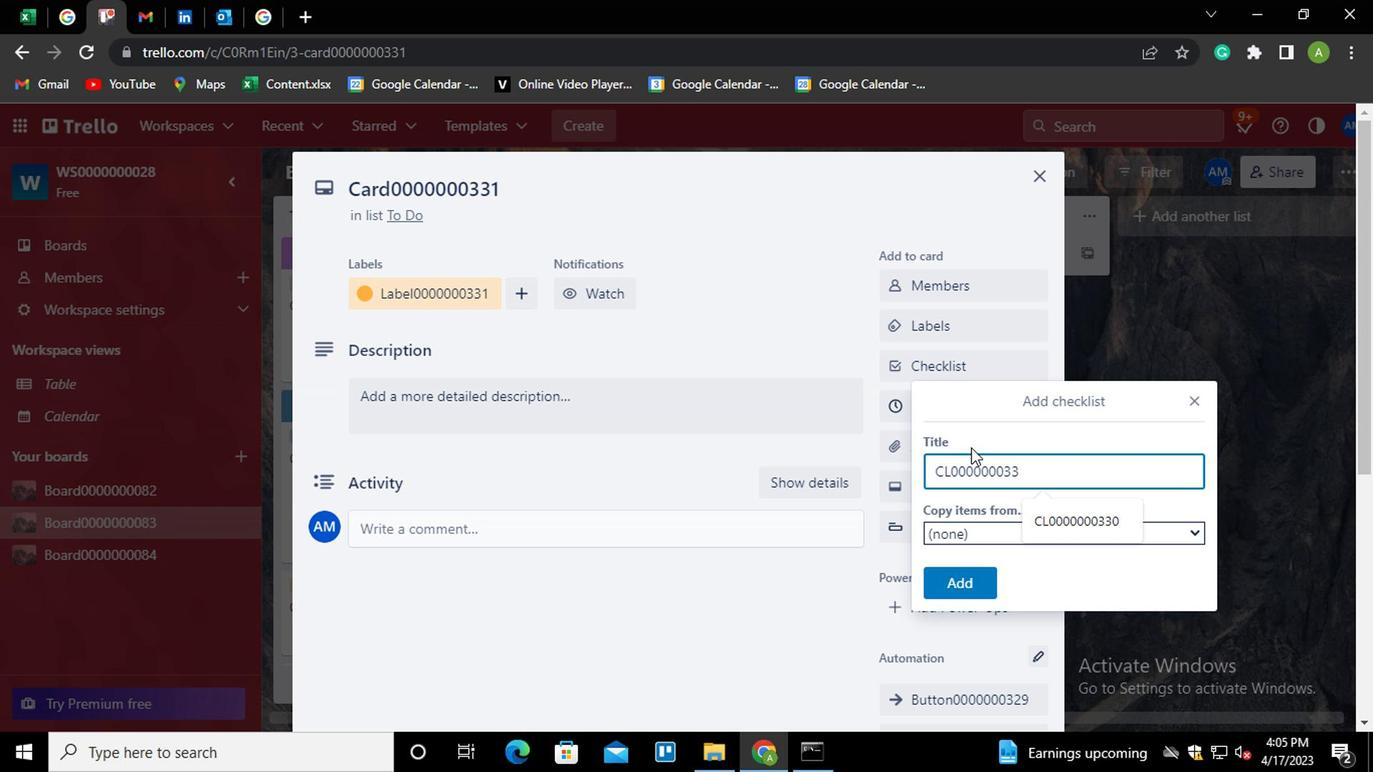 
Action: Mouse moved to (788, 520)
Screenshot: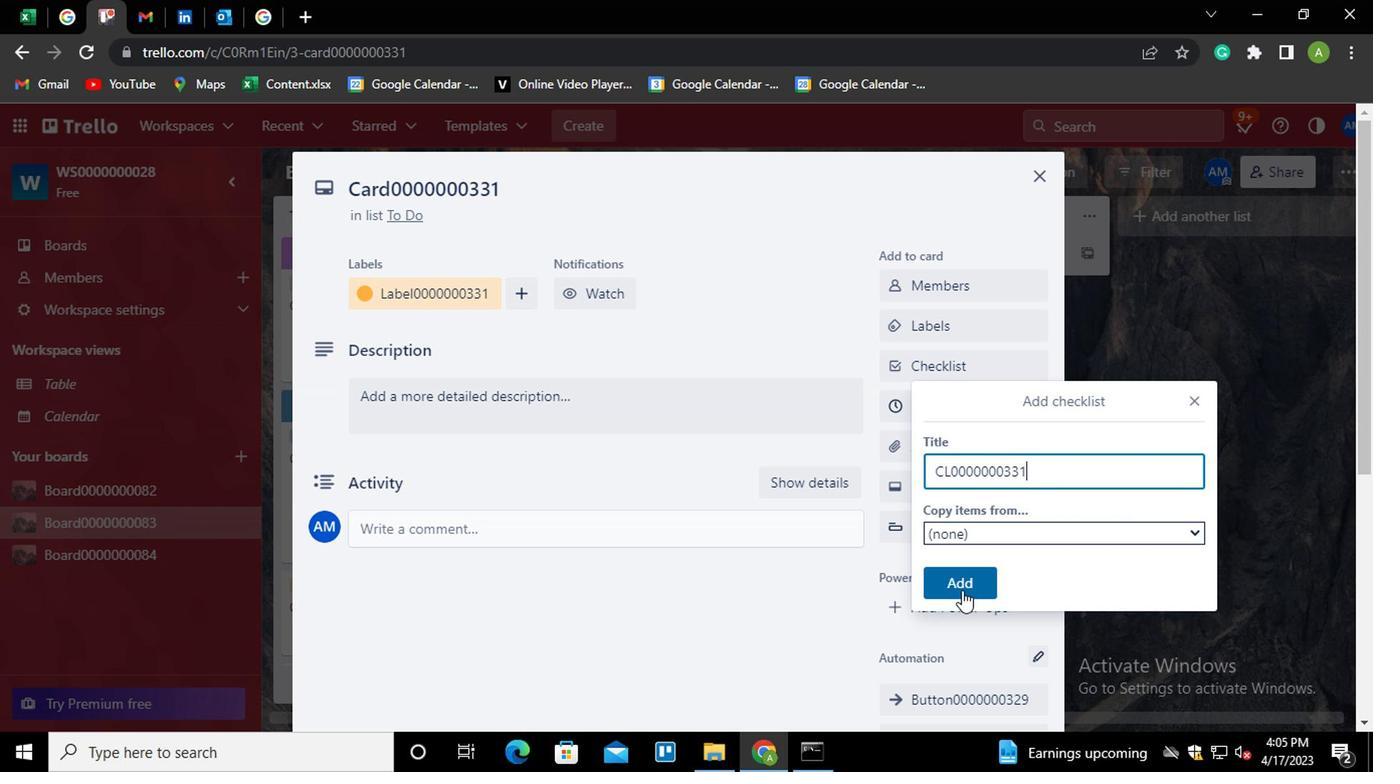 
Action: Mouse pressed left at (788, 520)
Screenshot: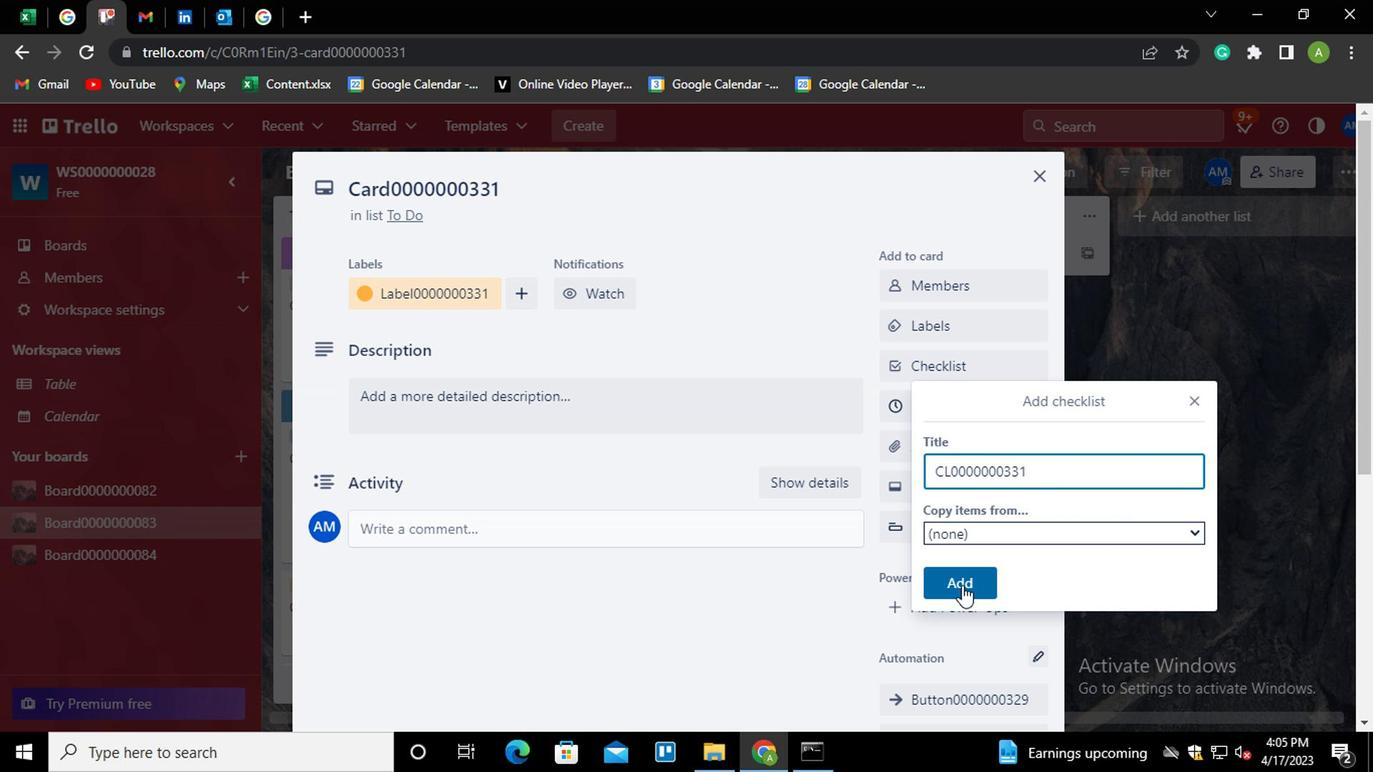 
Action: Mouse moved to (783, 388)
Screenshot: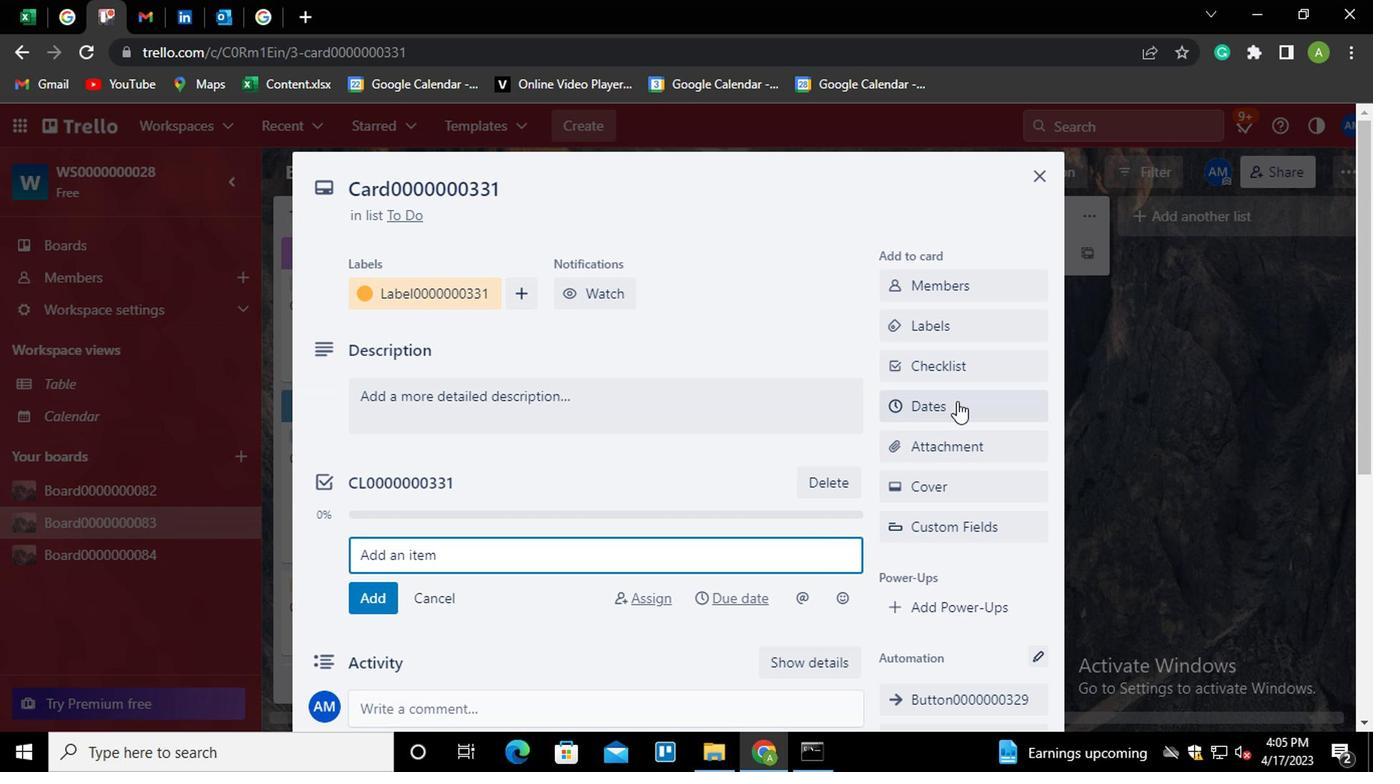 
Action: Mouse pressed left at (783, 388)
Screenshot: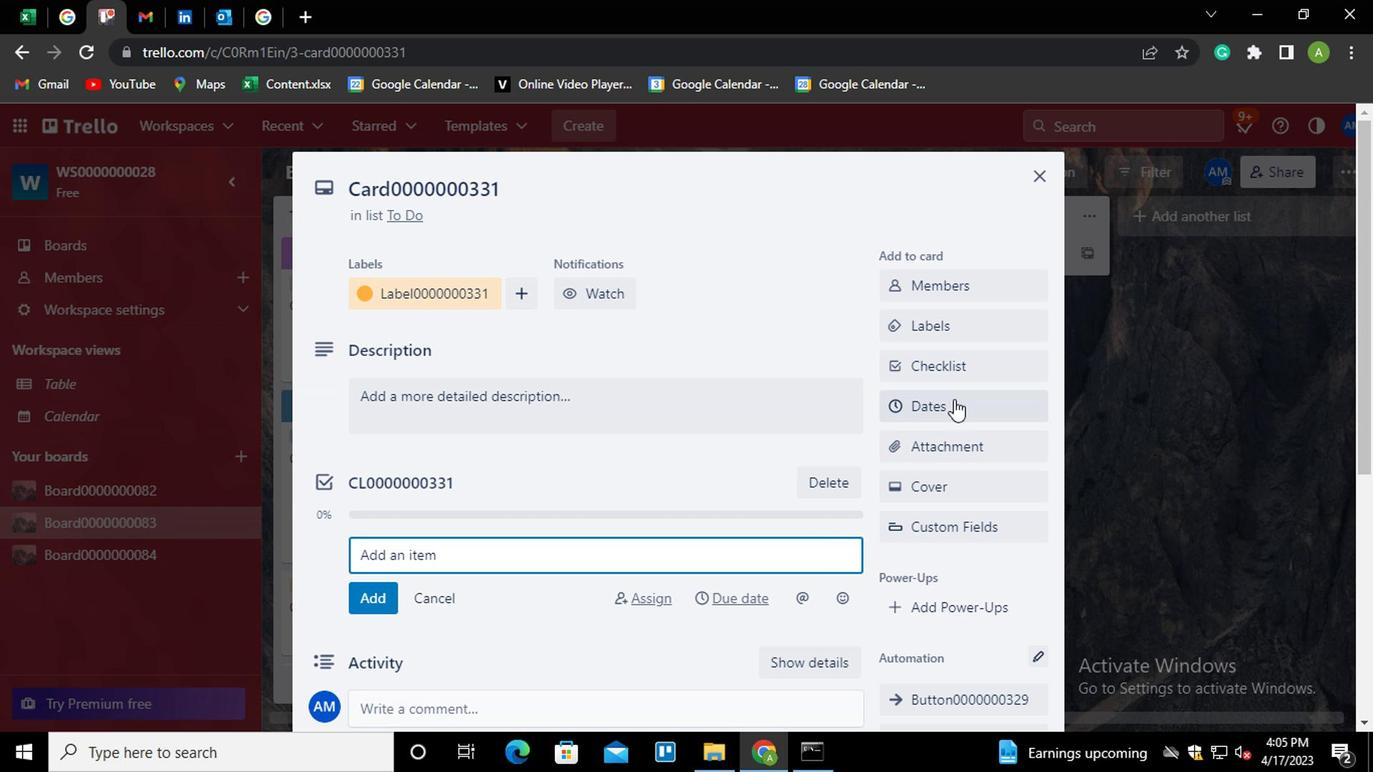 
Action: Mouse moved to (745, 482)
Screenshot: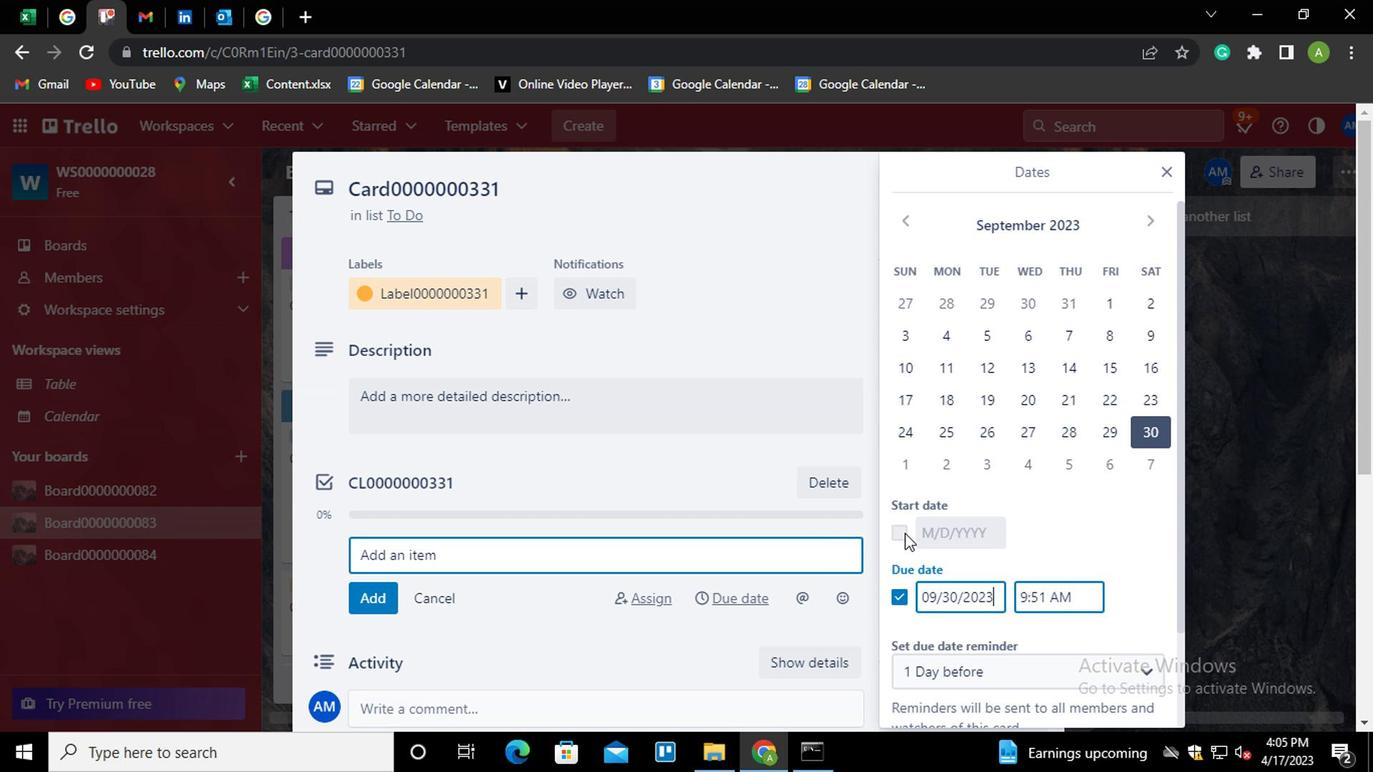 
Action: Mouse pressed left at (745, 482)
Screenshot: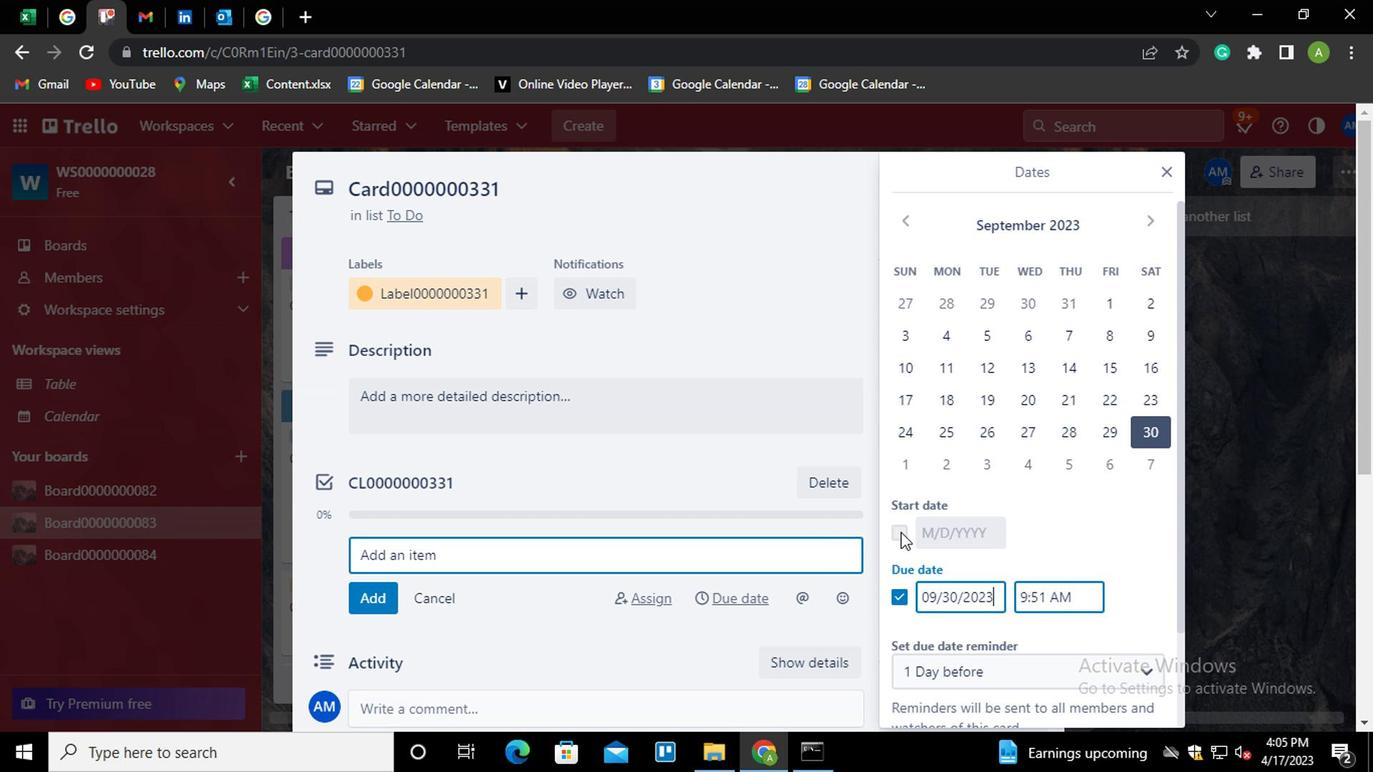 
Action: Mouse moved to (770, 484)
Screenshot: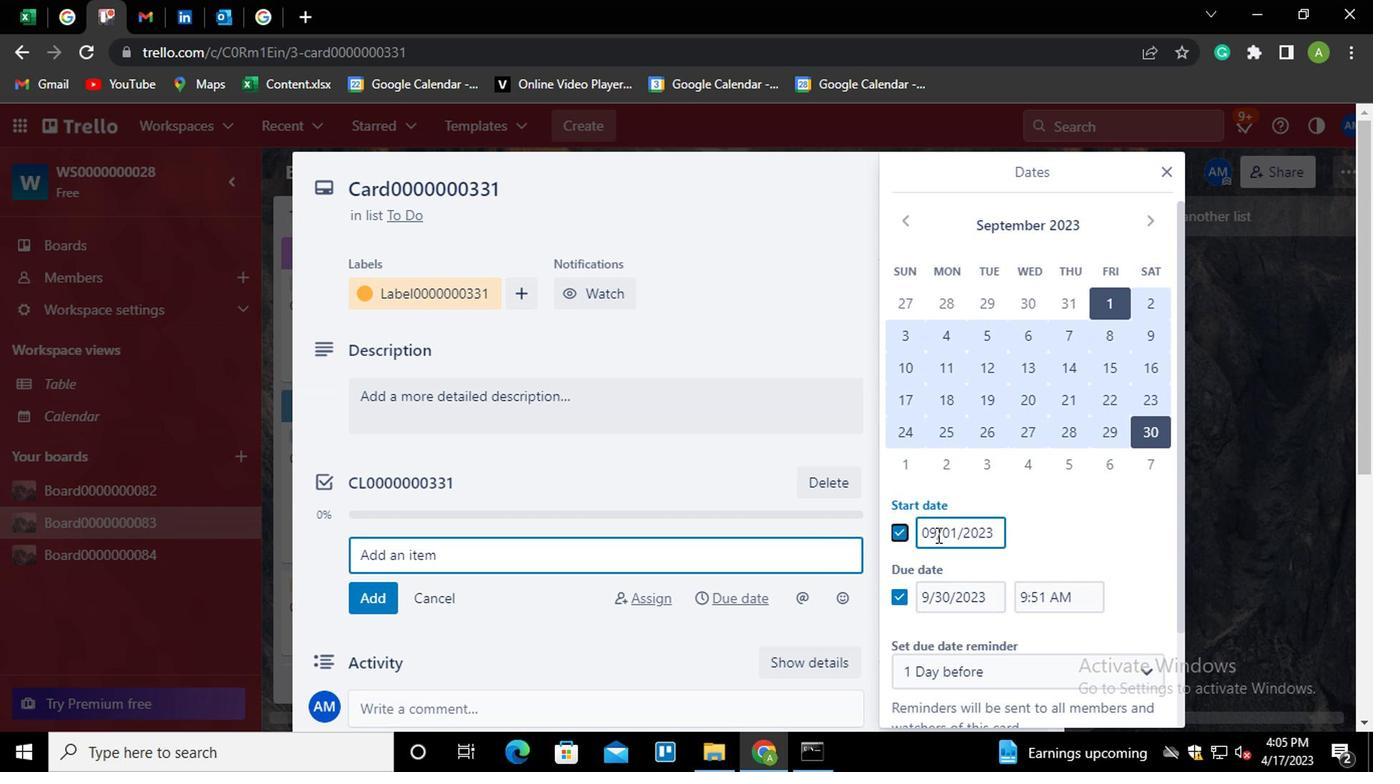 
Action: Mouse pressed left at (770, 484)
Screenshot: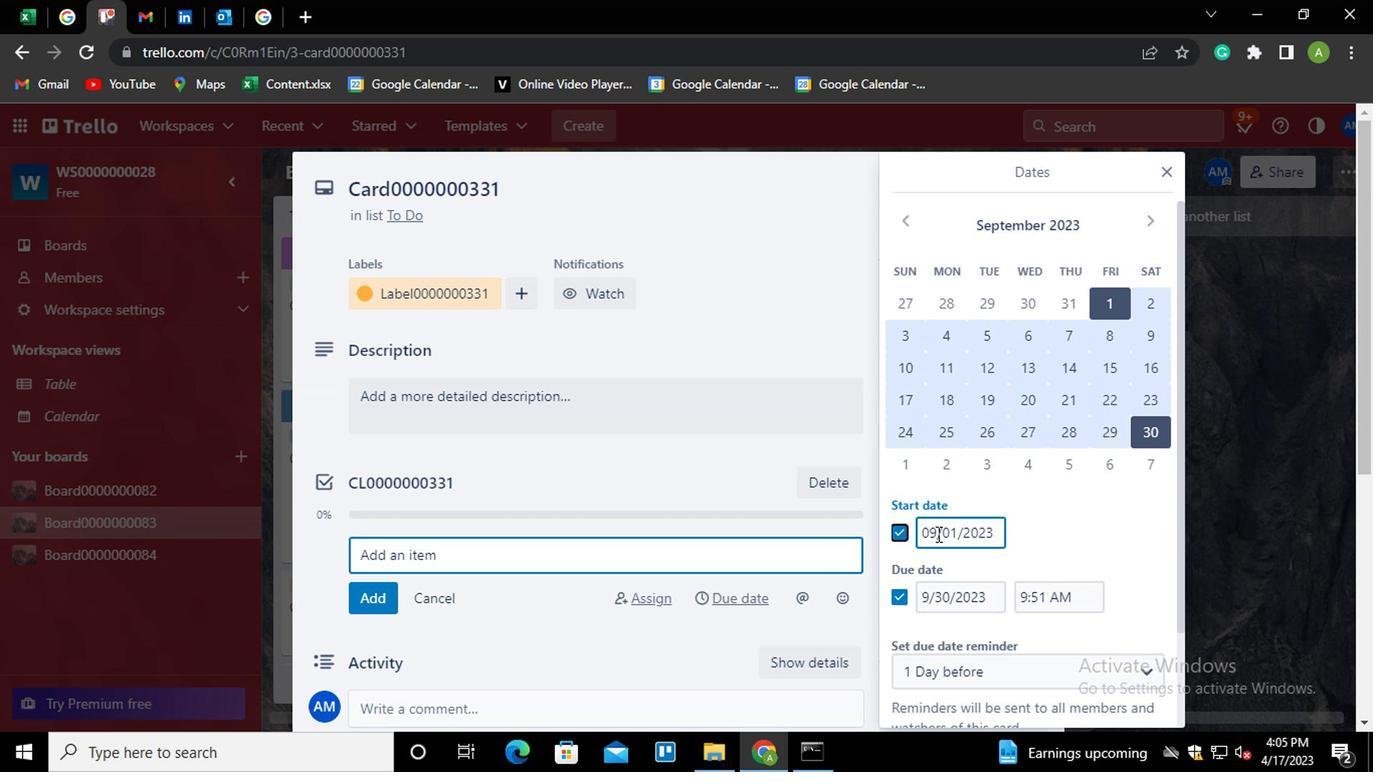 
Action: Mouse moved to (832, 482)
Screenshot: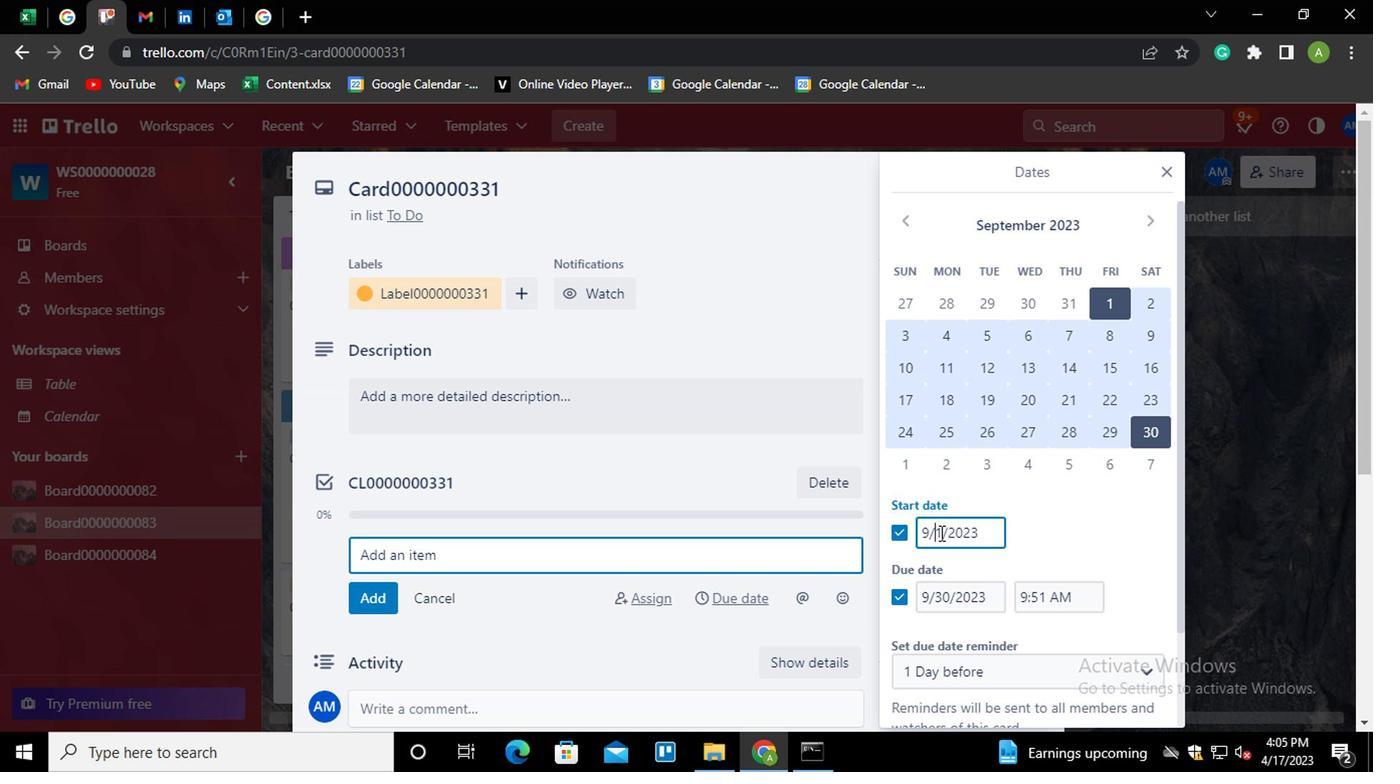 
Action: Key pressed <Key.left>
Screenshot: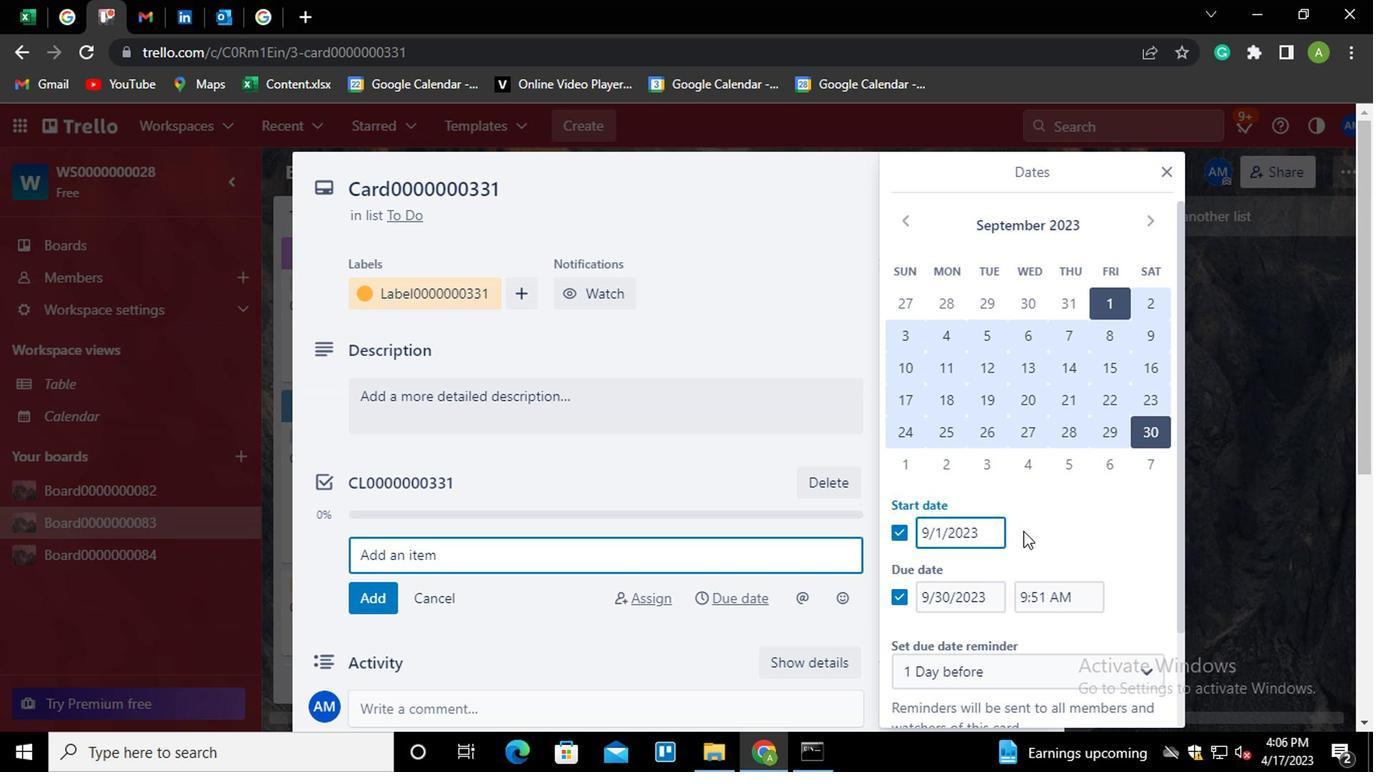 
Action: Mouse moved to (833, 481)
Screenshot: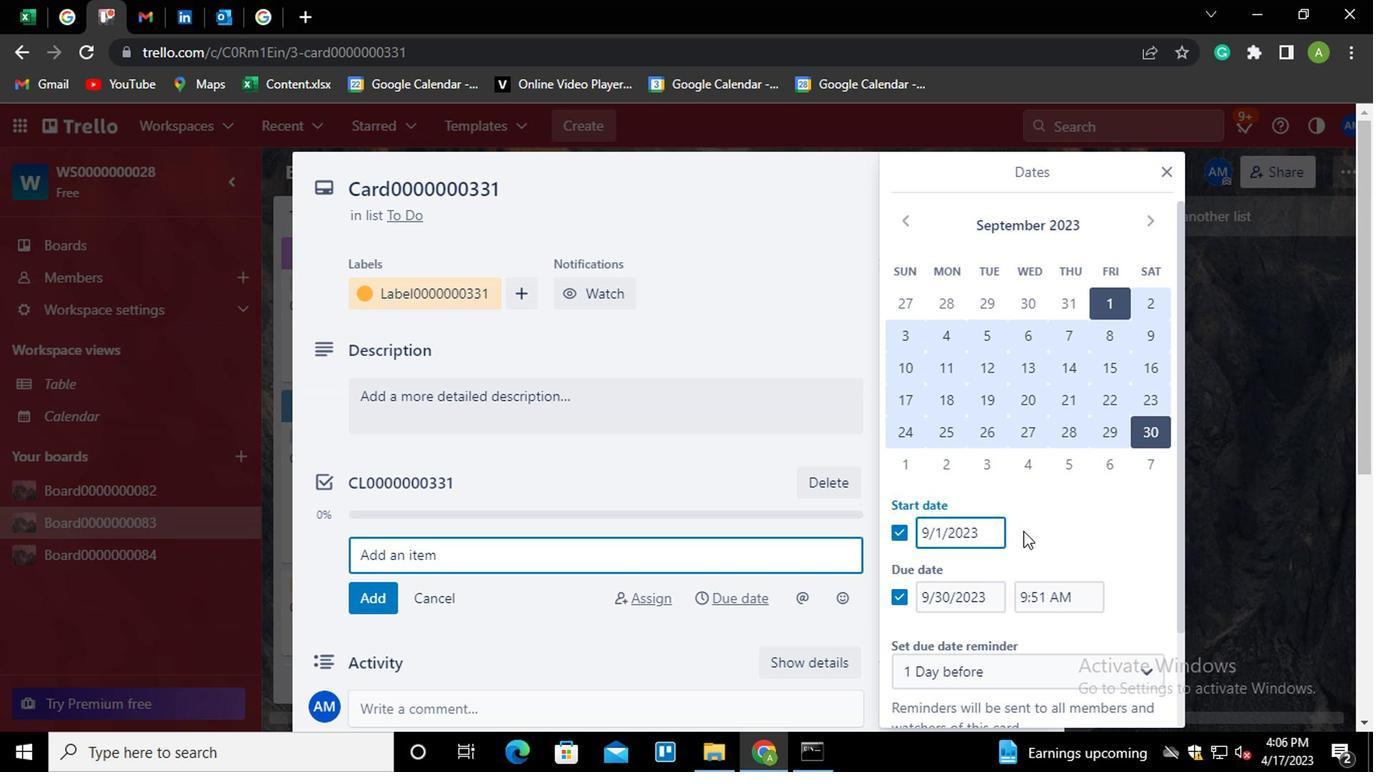 
Action: Key pressed <Key.backspace>10
Screenshot: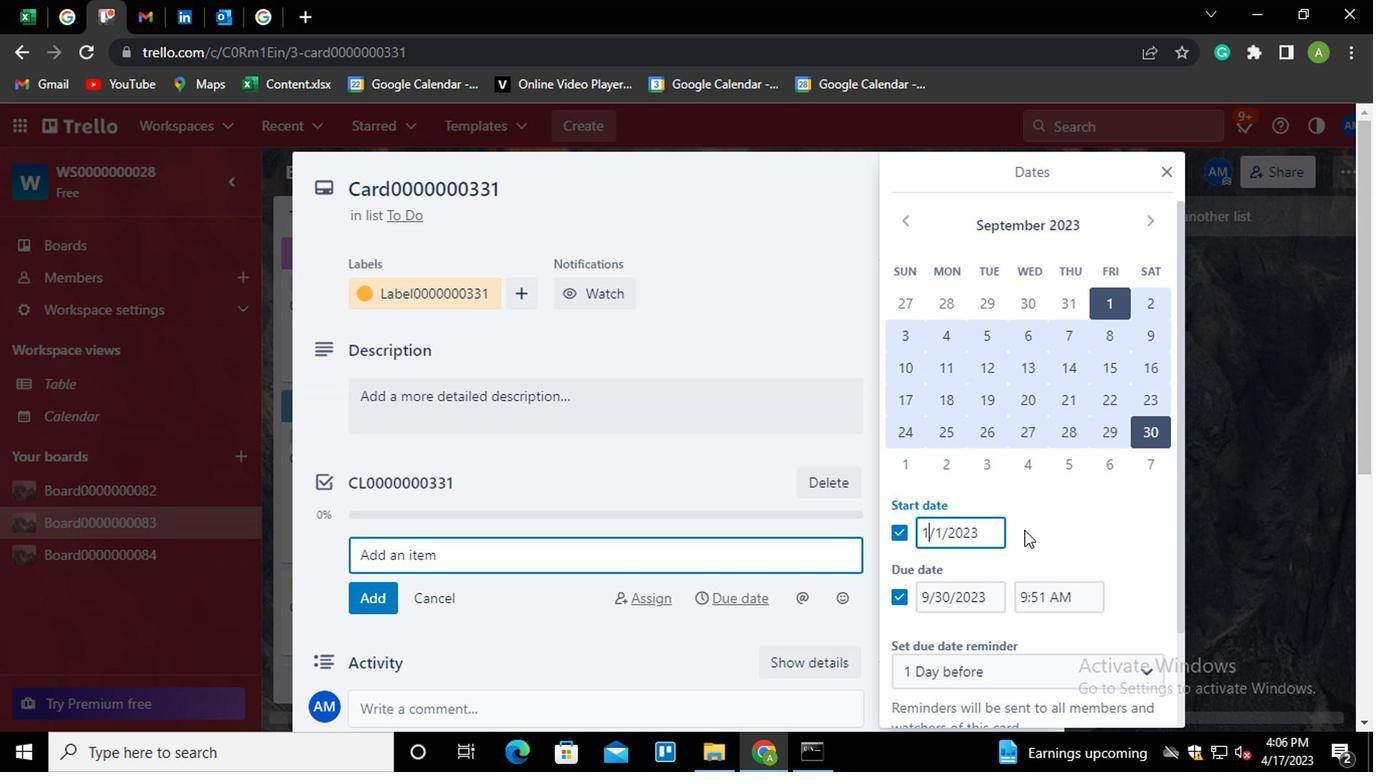 
Action: Mouse moved to (778, 530)
Screenshot: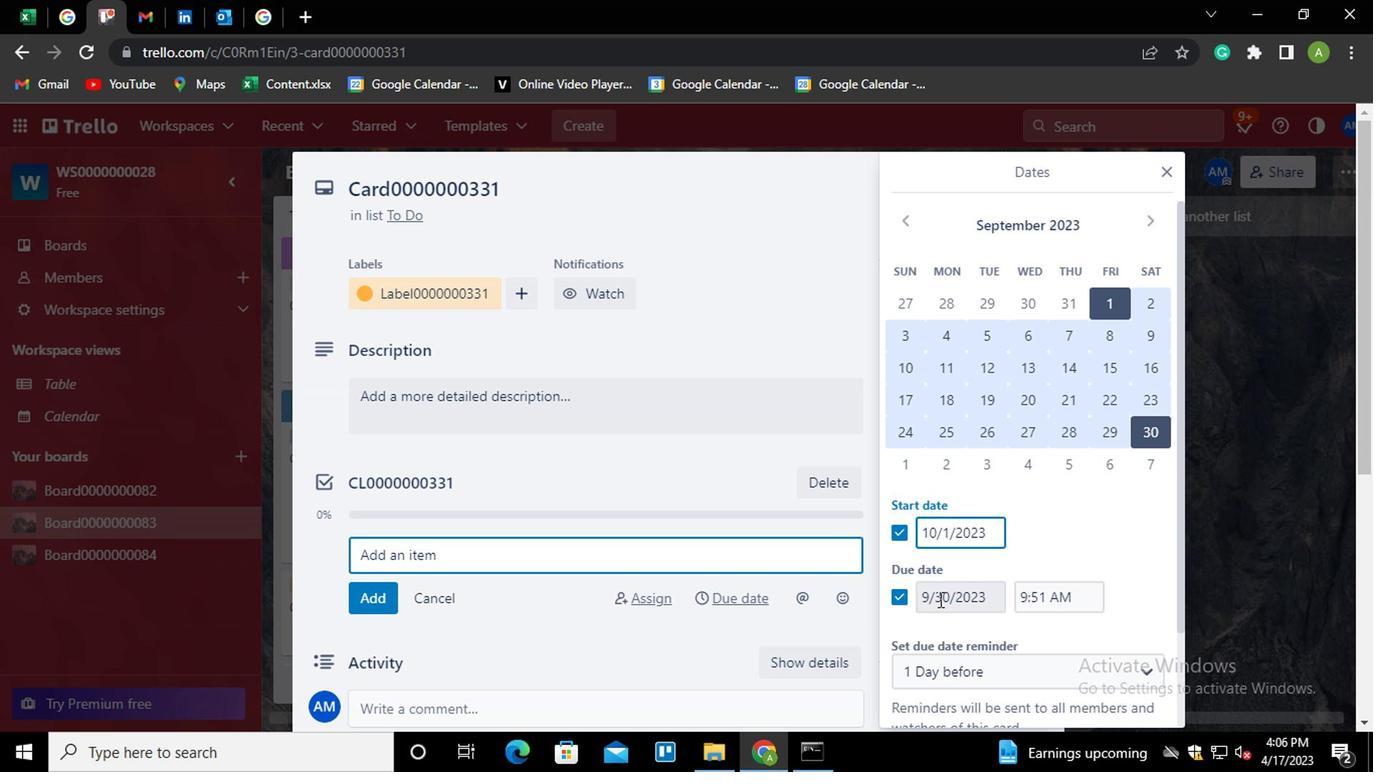 
Action: Mouse pressed left at (778, 530)
Screenshot: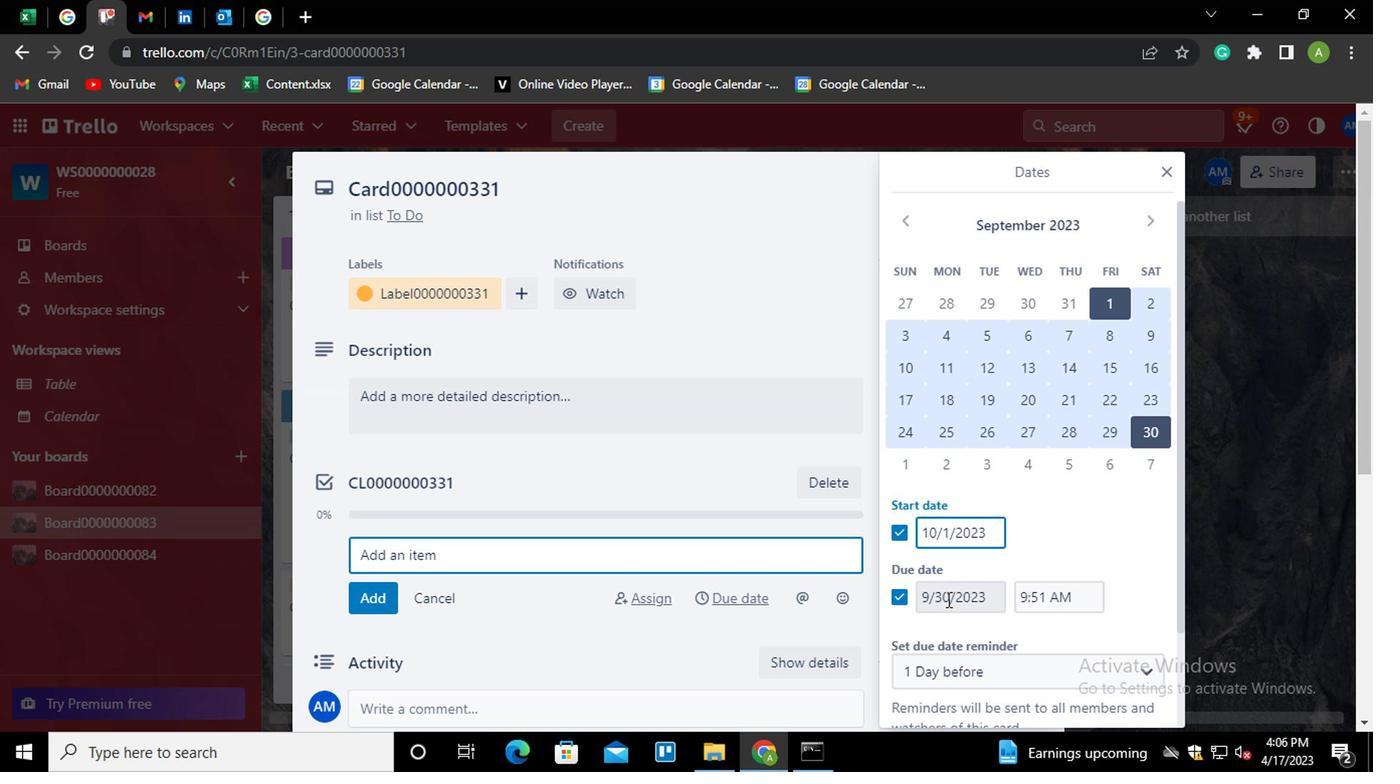 
Action: Mouse moved to (788, 530)
Screenshot: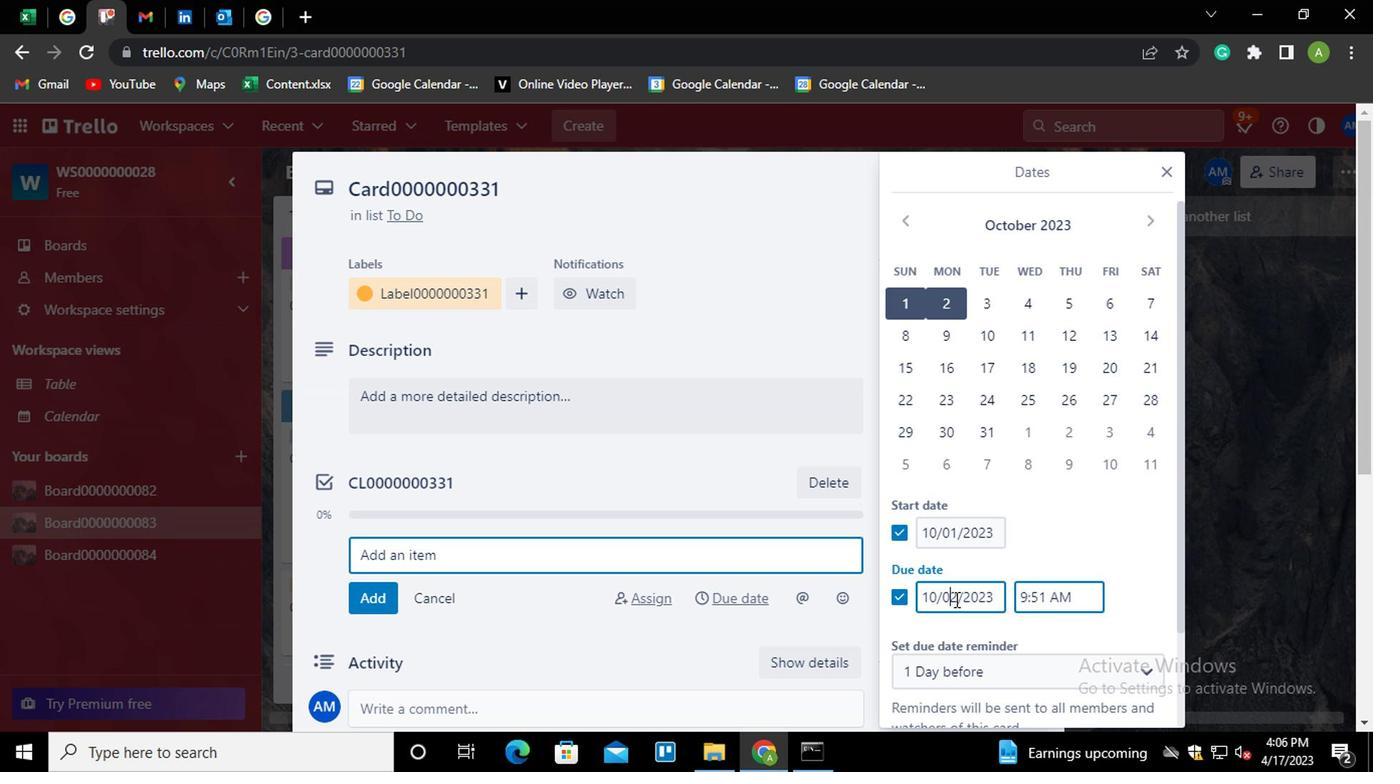
Action: Key pressed <Key.right><Key.backspace><Key.backspace>31
Screenshot: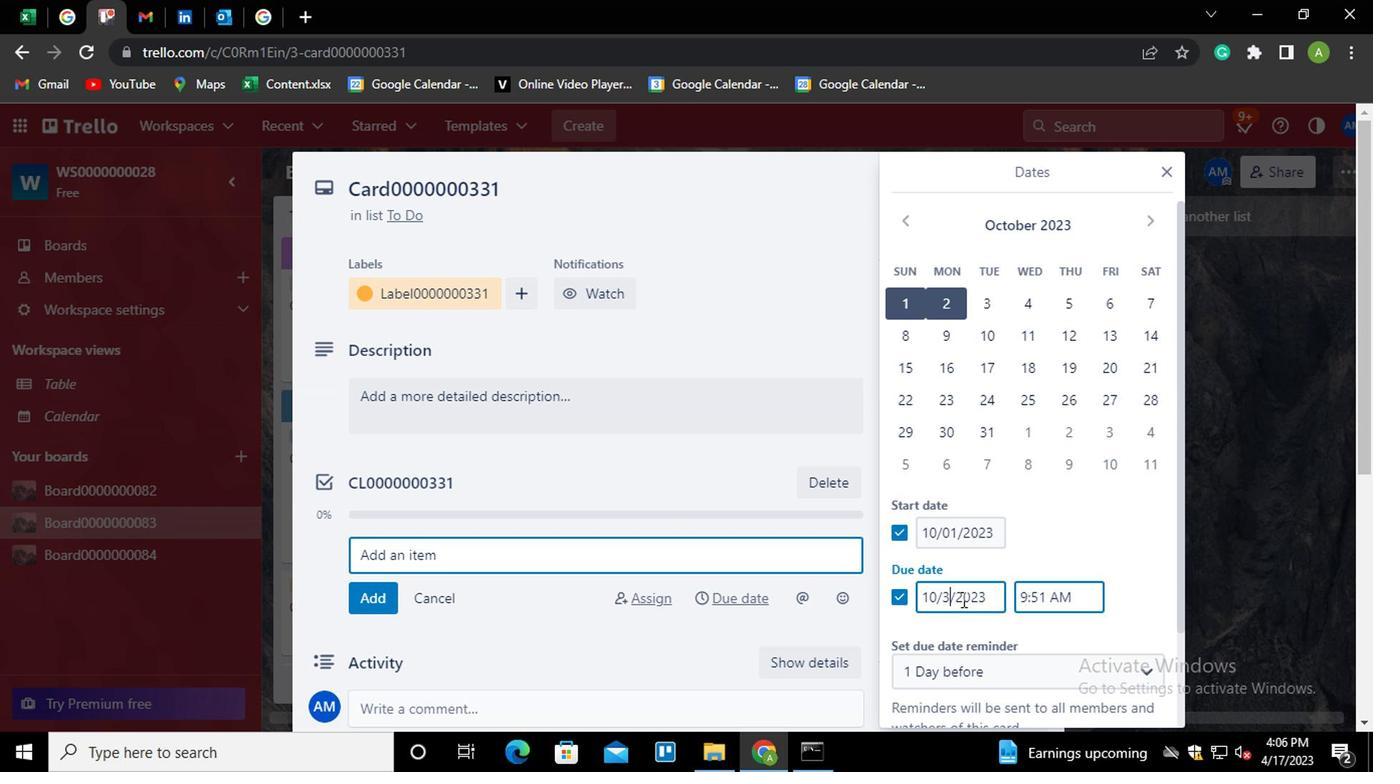 
Action: Mouse moved to (874, 492)
Screenshot: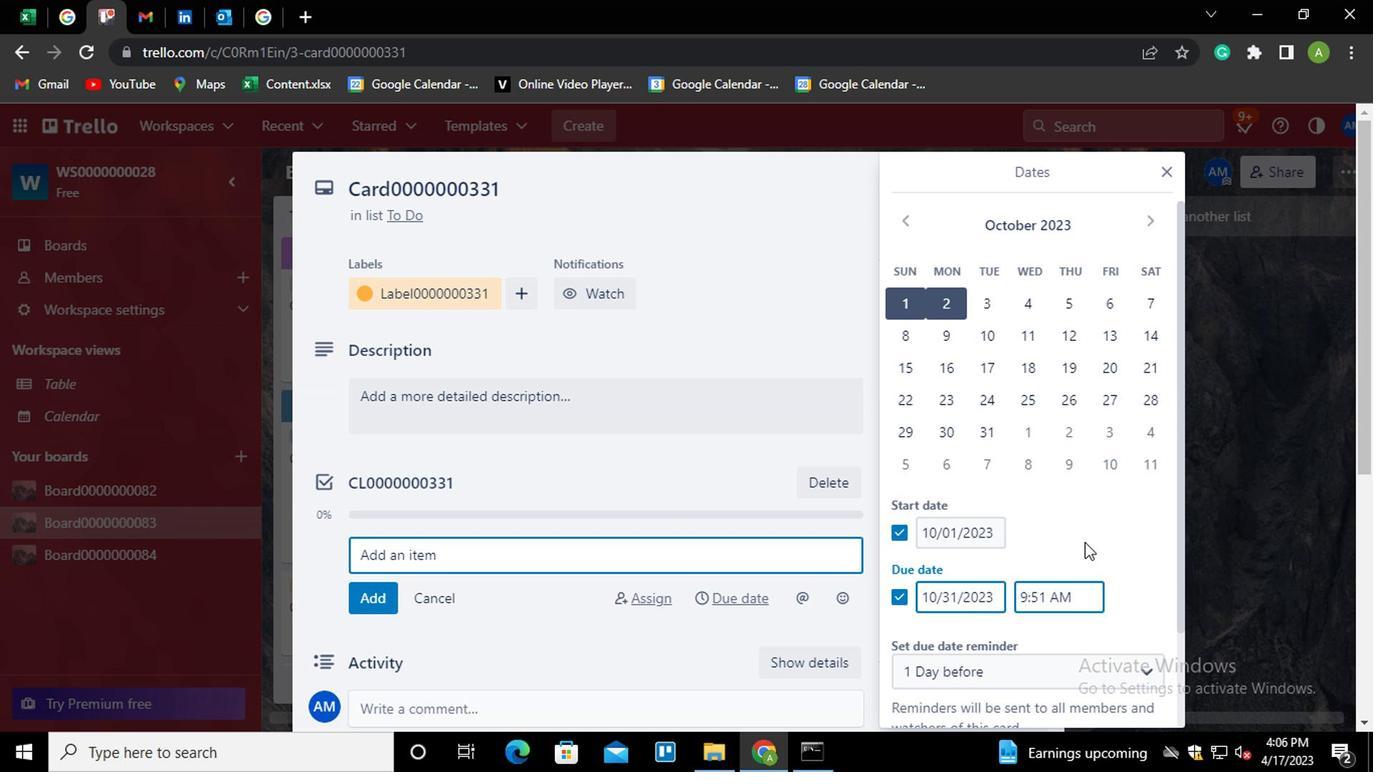 
Action: Mouse scrolled (874, 492) with delta (0, 0)
Screenshot: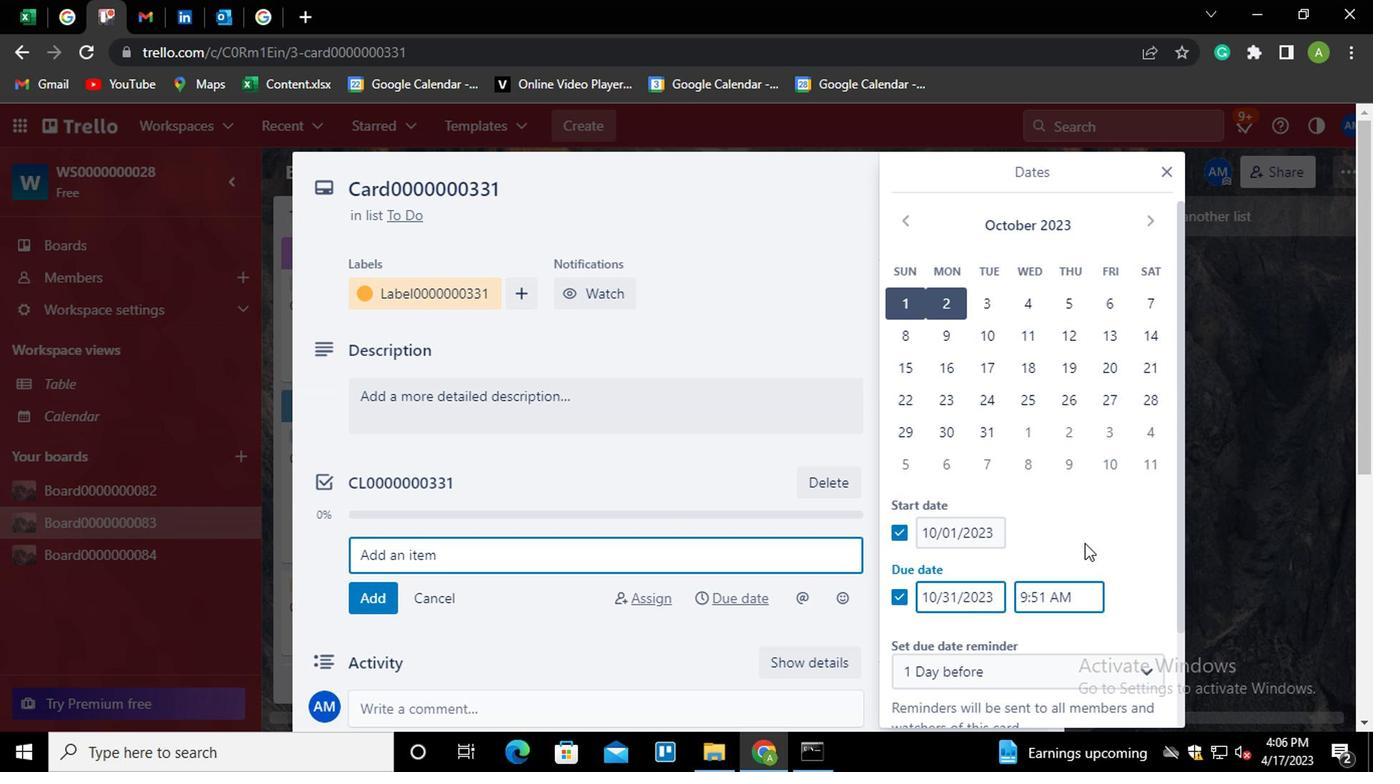 
Action: Mouse scrolled (874, 492) with delta (0, 0)
Screenshot: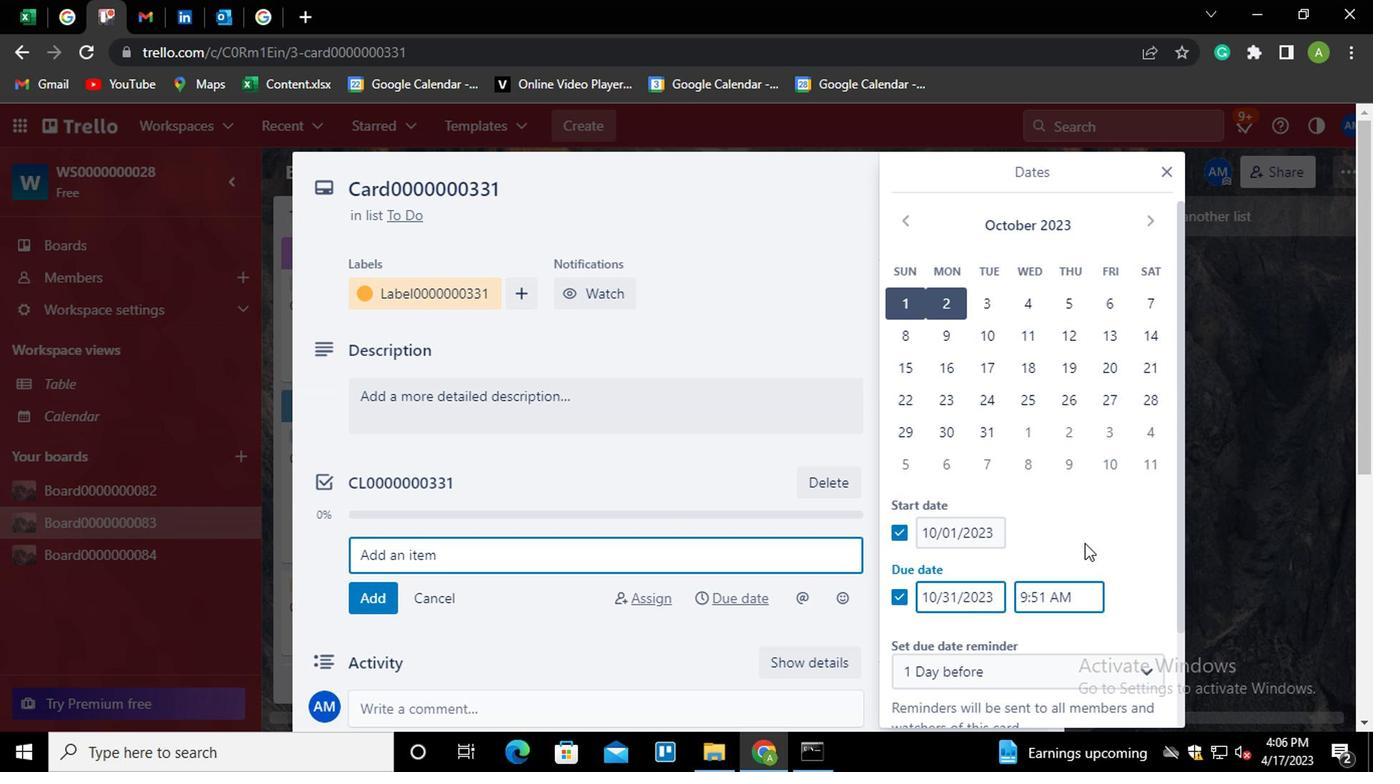 
Action: Mouse scrolled (874, 492) with delta (0, 0)
Screenshot: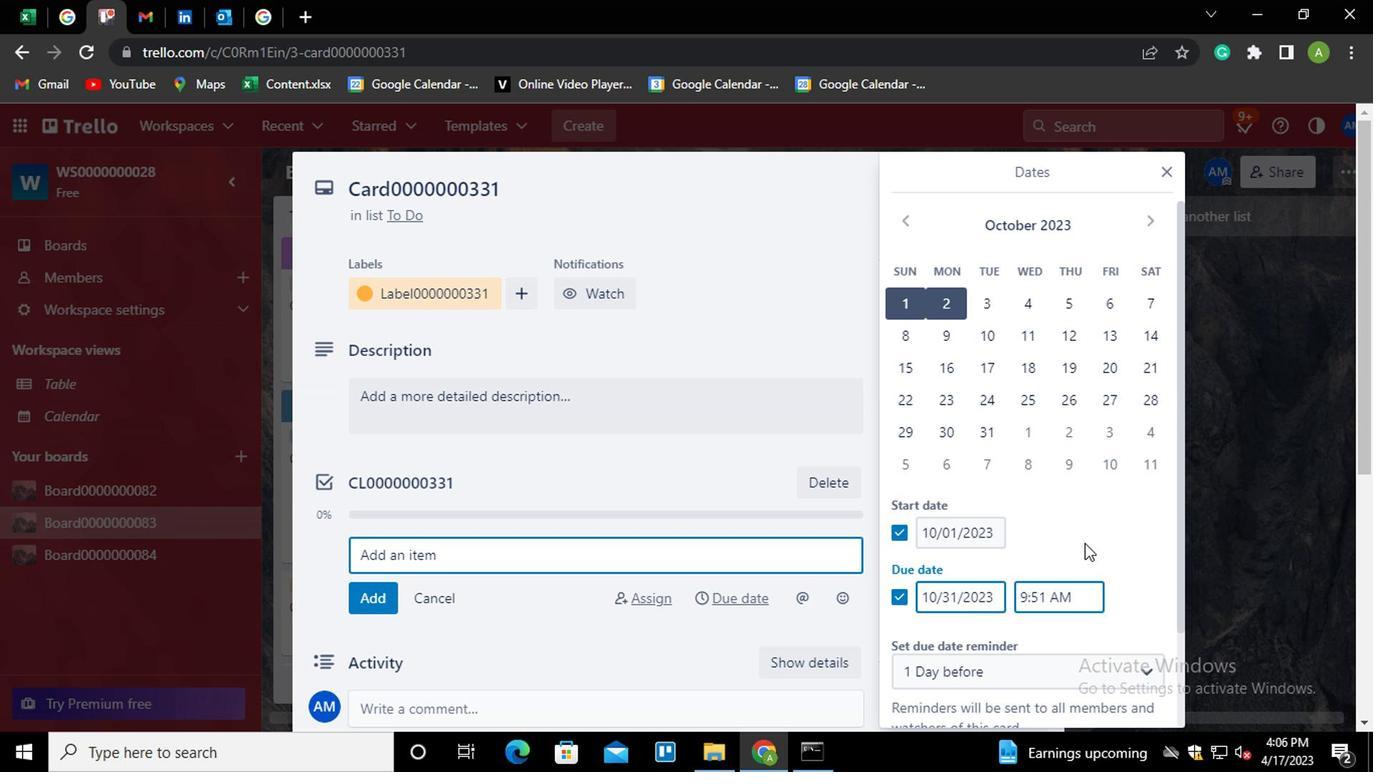 
Action: Mouse scrolled (874, 492) with delta (0, 0)
Screenshot: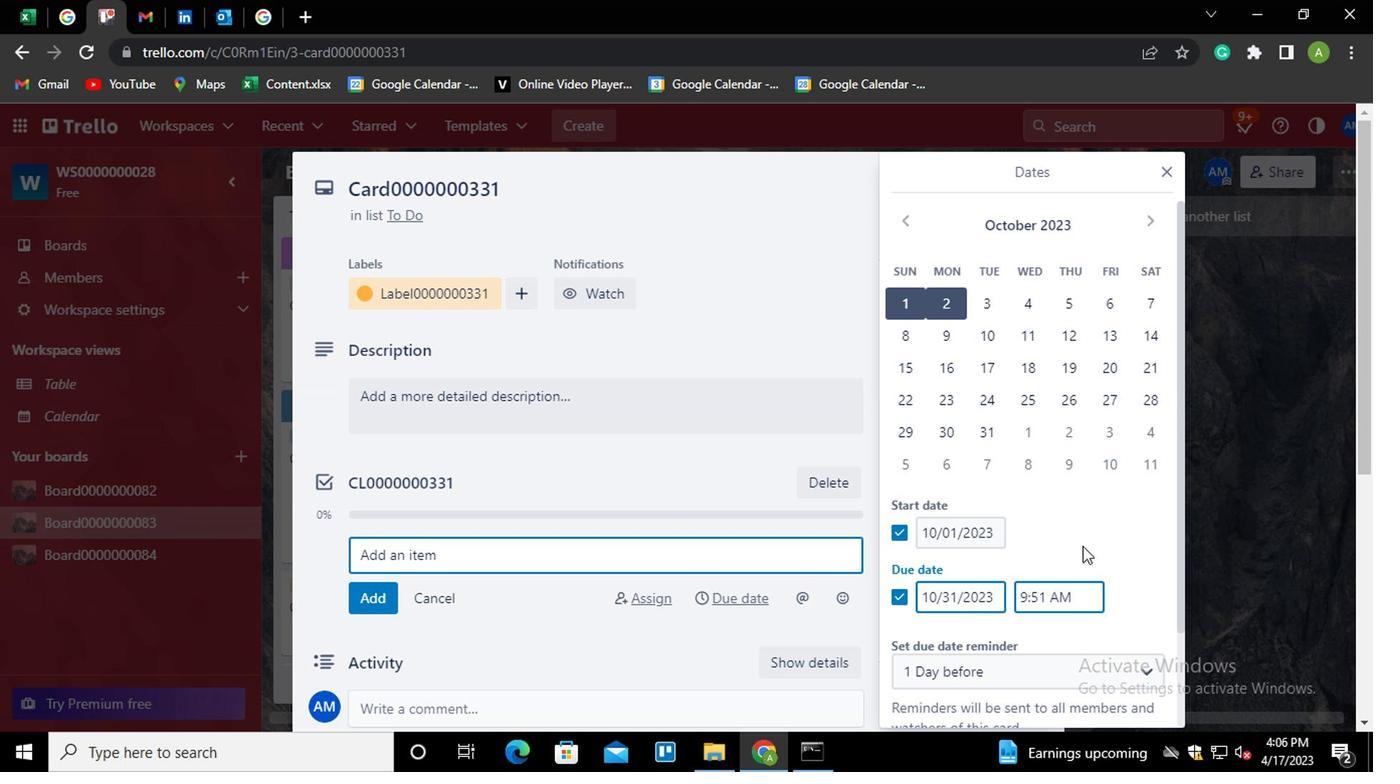 
Action: Mouse moved to (847, 564)
Screenshot: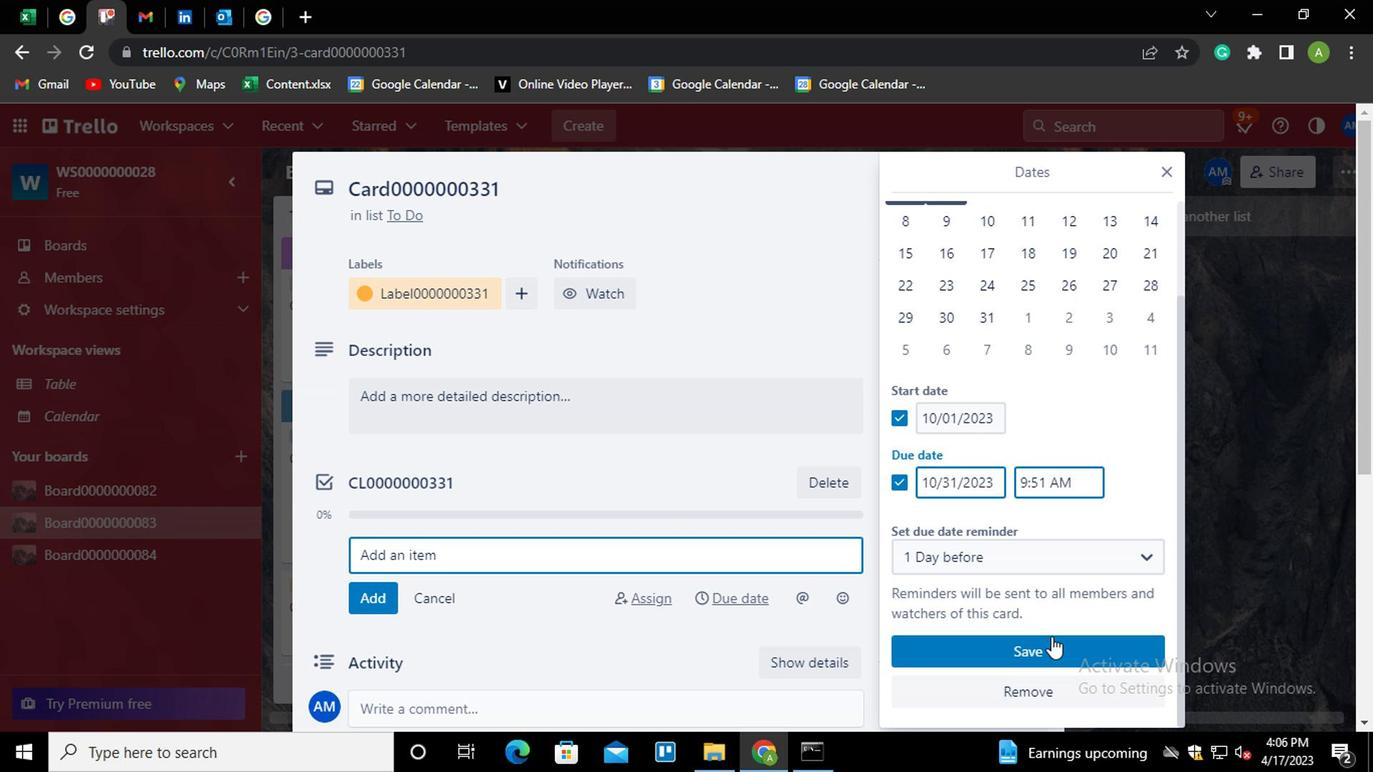 
Action: Mouse pressed left at (847, 564)
Screenshot: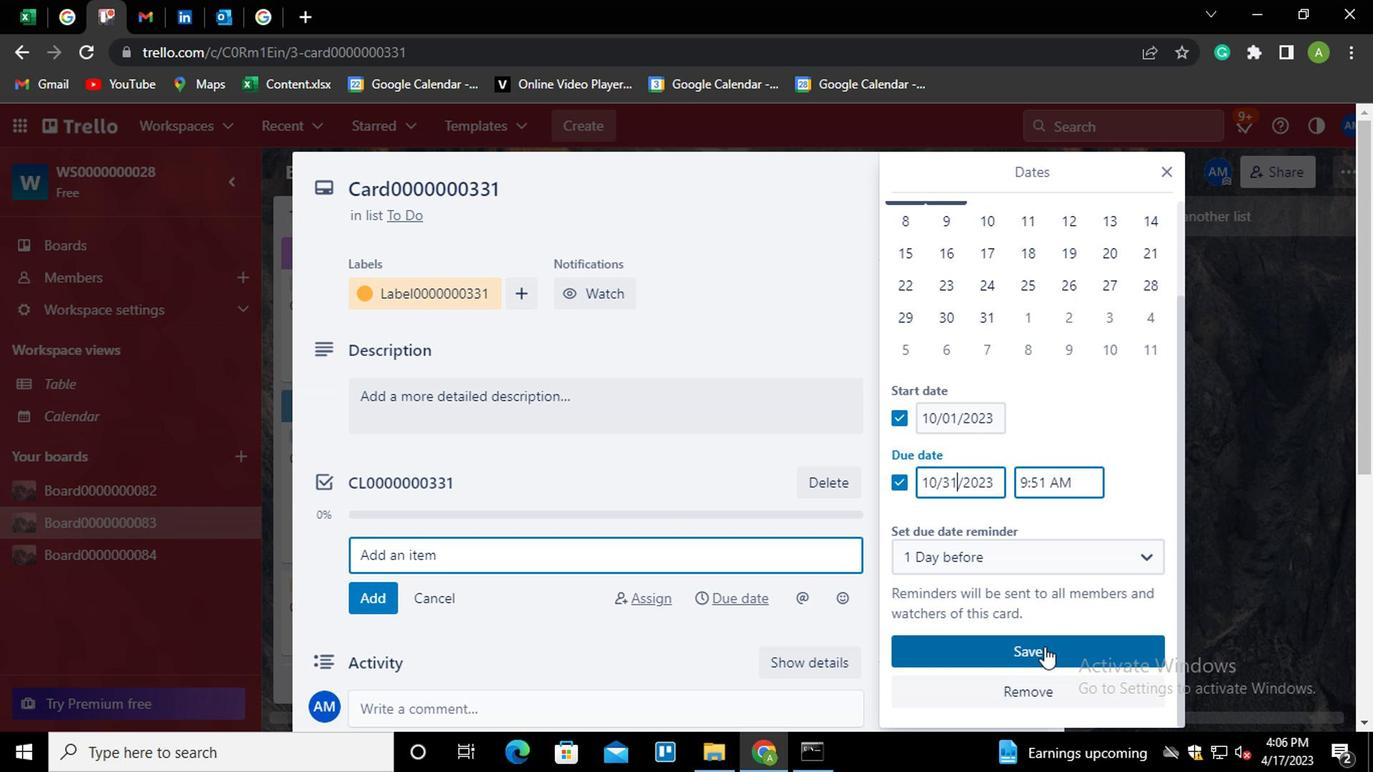 
Action: Mouse moved to (706, 558)
Screenshot: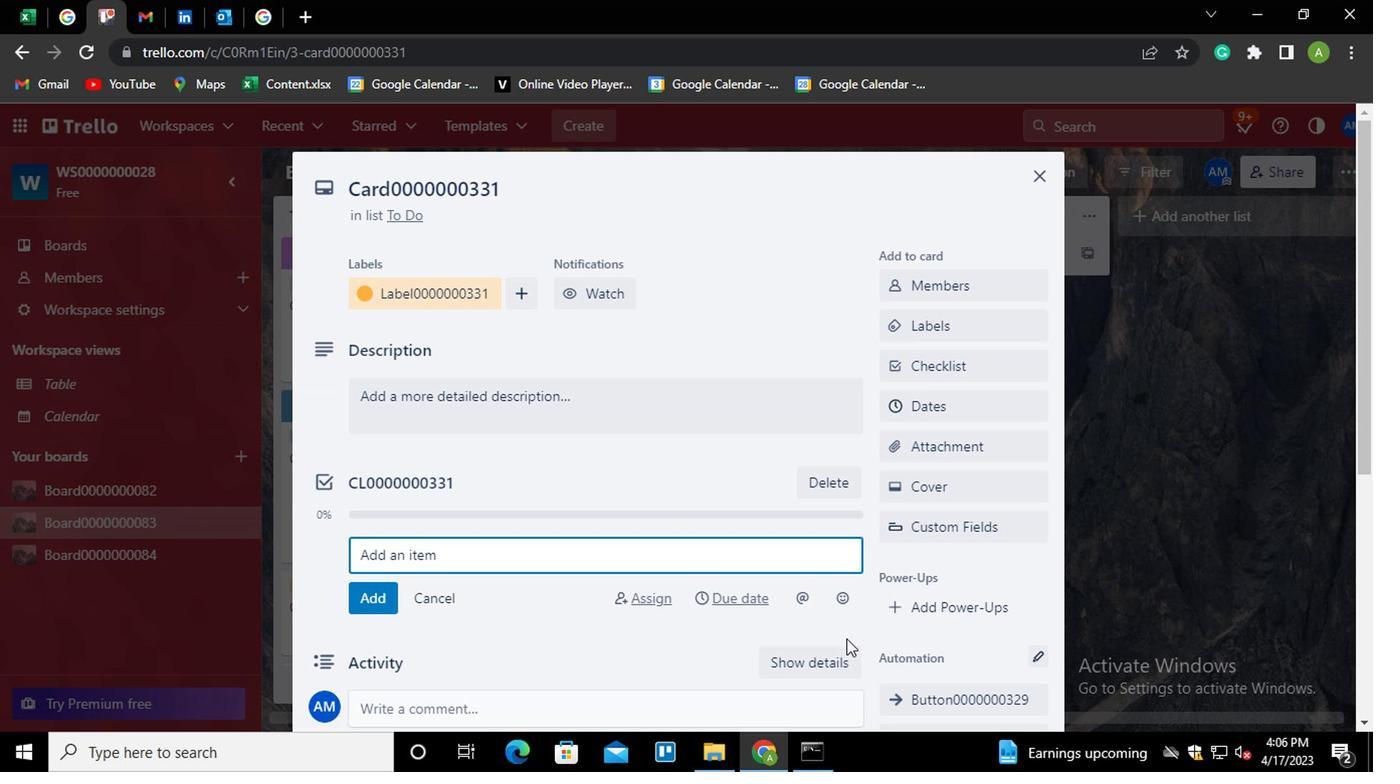 
